 Task: Look for space in Canindé, Brazil from 9th July, 2023 to 16th July, 2023 for 2 adults, 1 child in price range Rs.8000 to Rs.16000. Place can be entire place with 2 bedrooms having 2 beds and 1 bathroom. Property type can be house, flat, guest house. Booking option can be shelf check-in. Required host language is Spanish.
Action: Mouse moved to (431, 97)
Screenshot: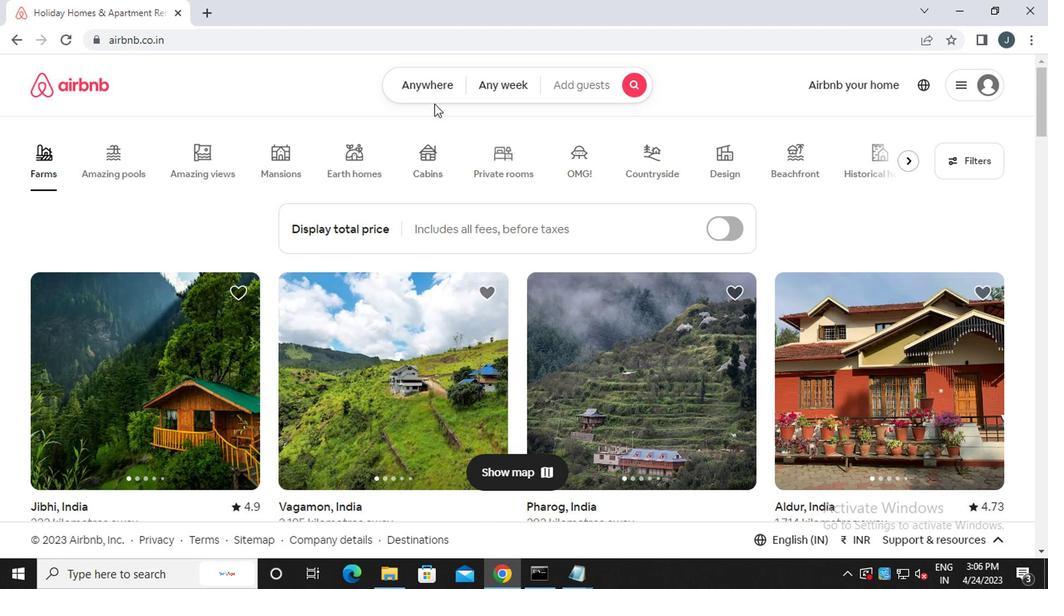 
Action: Mouse pressed left at (431, 97)
Screenshot: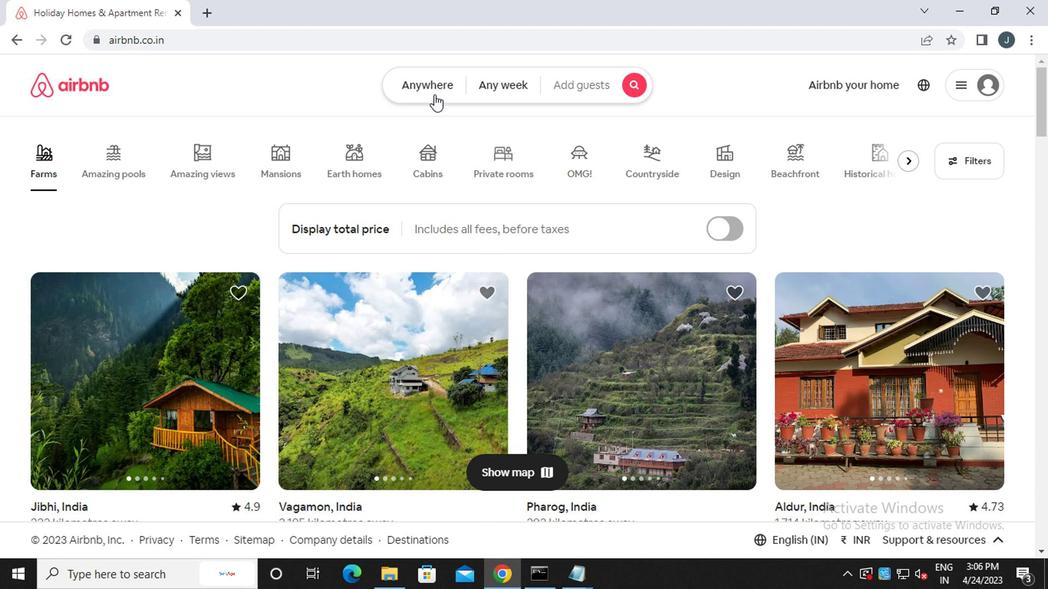 
Action: Mouse moved to (262, 143)
Screenshot: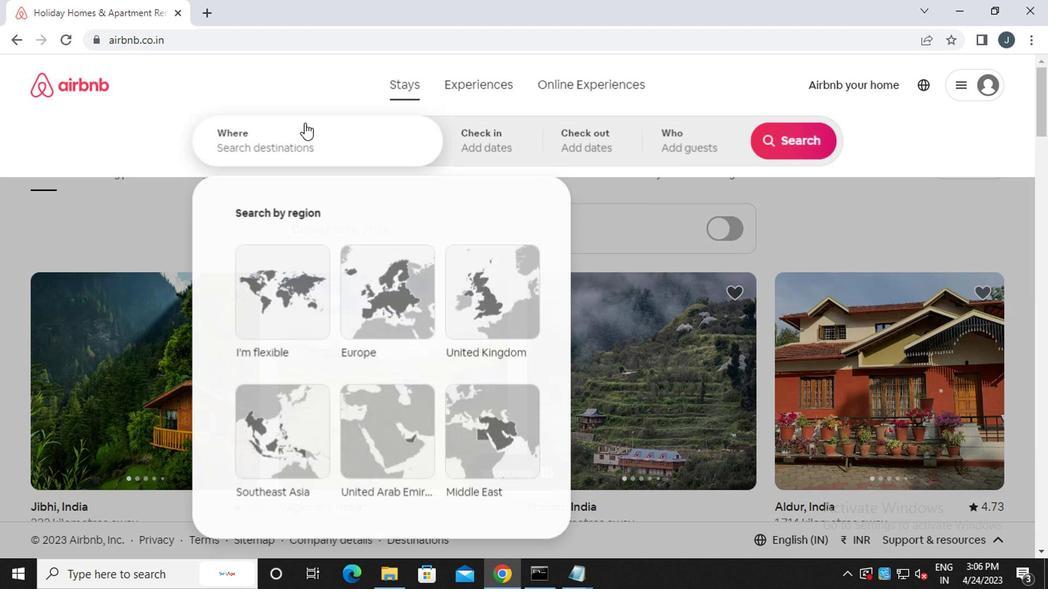 
Action: Mouse pressed left at (262, 143)
Screenshot: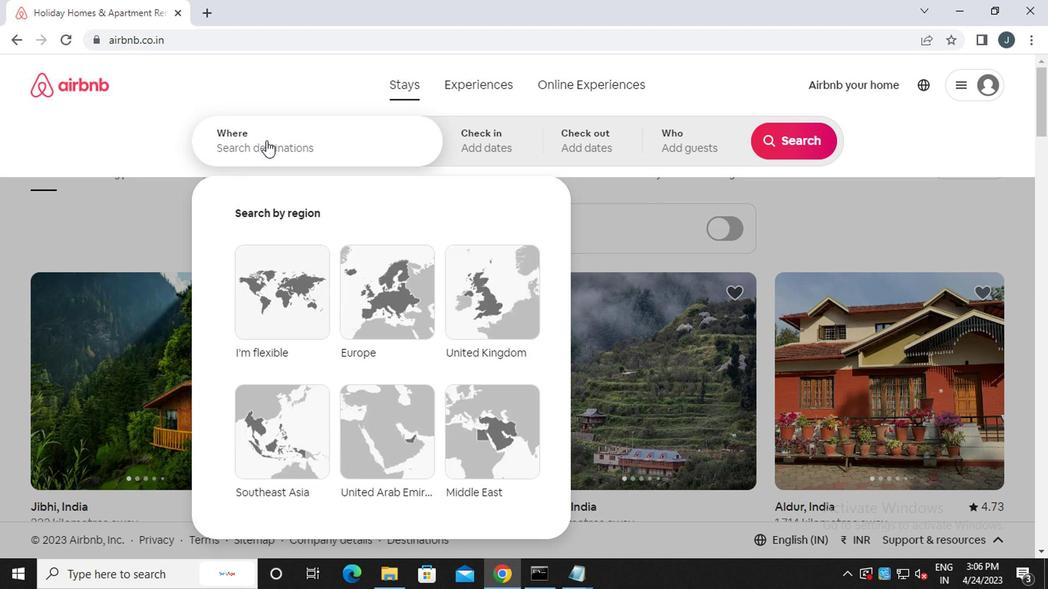 
Action: Key pressed <Key.caps_lock>c<Key.caps_lock>aninde,<Key.space><Key.caps_lock>b<Key.caps_lock>razil
Screenshot: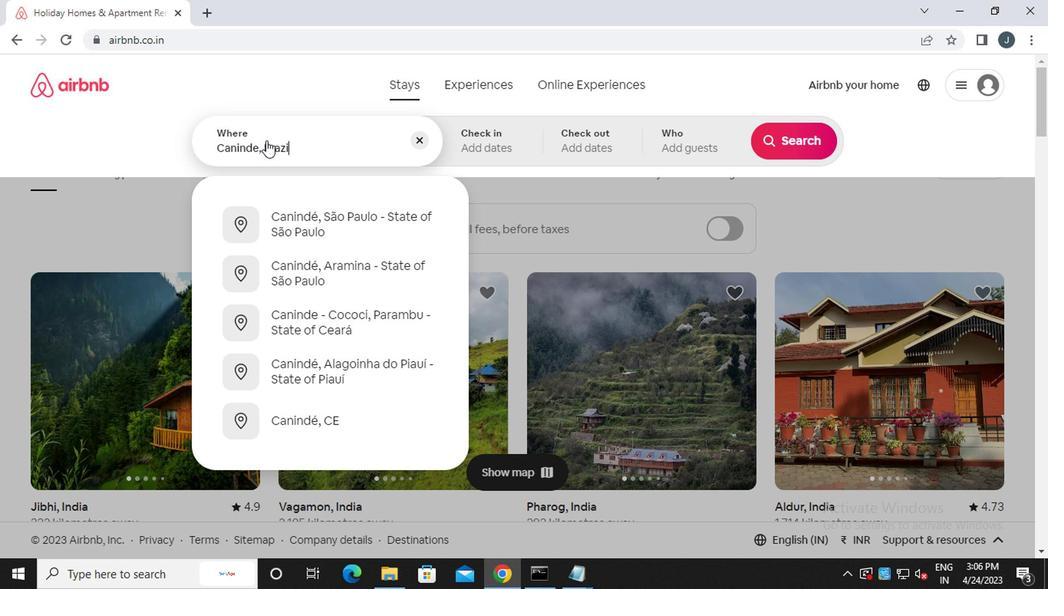 
Action: Mouse moved to (492, 148)
Screenshot: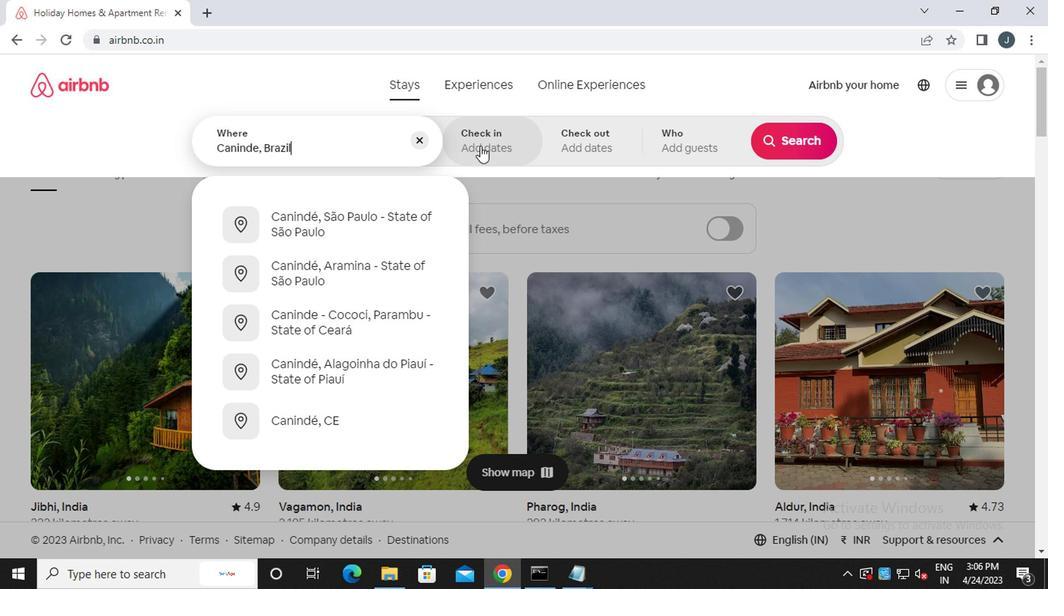 
Action: Mouse pressed left at (492, 148)
Screenshot: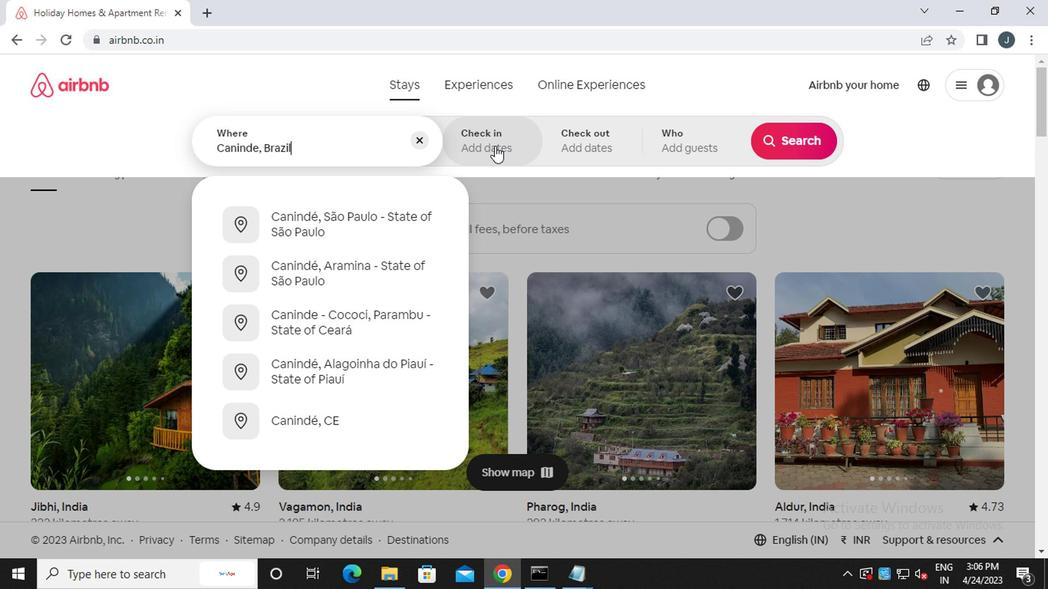 
Action: Mouse moved to (792, 264)
Screenshot: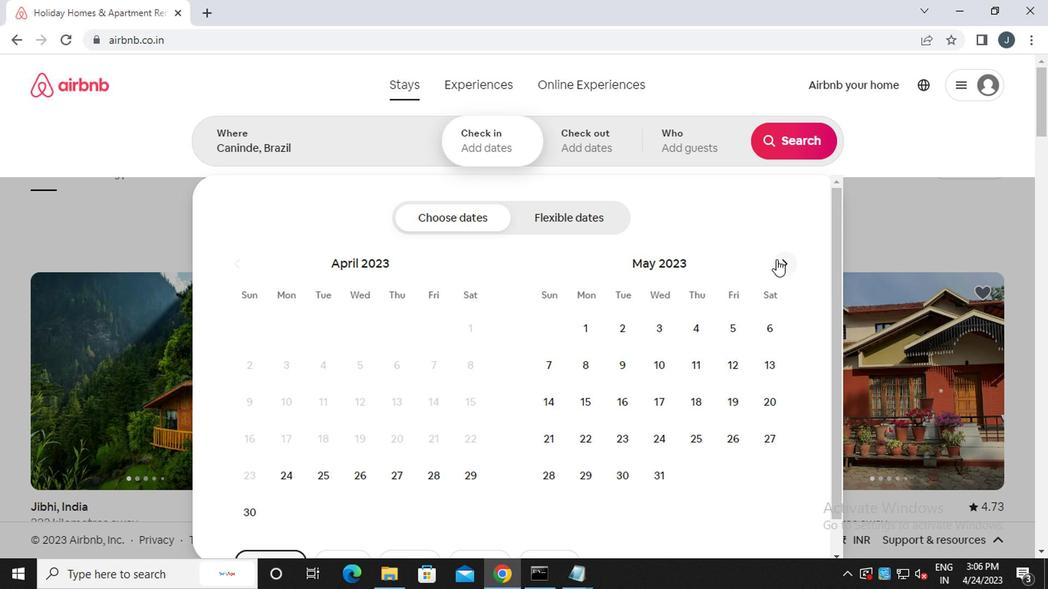 
Action: Mouse pressed left at (792, 264)
Screenshot: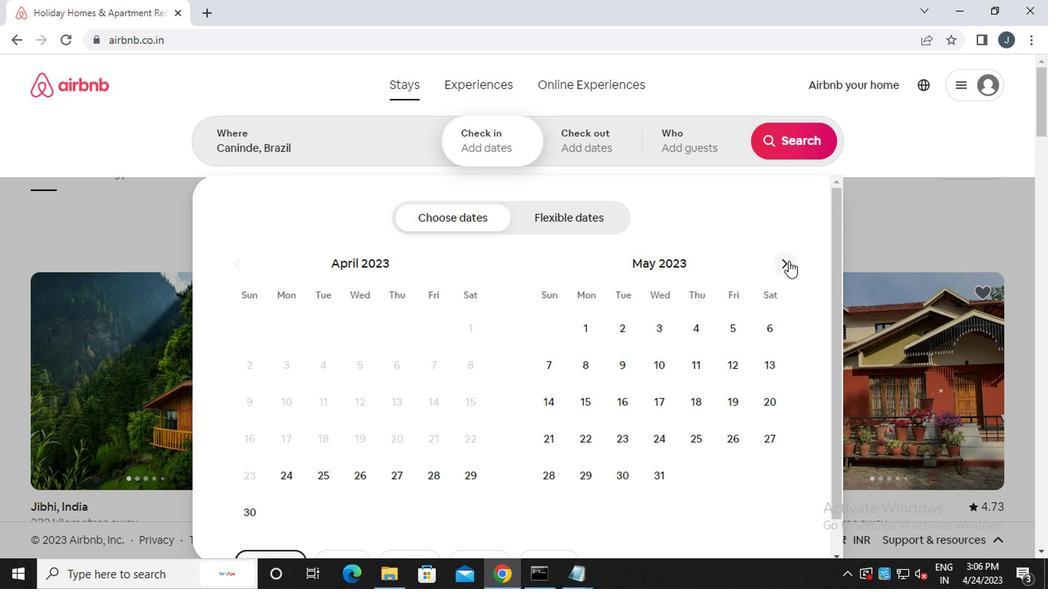 
Action: Mouse moved to (783, 264)
Screenshot: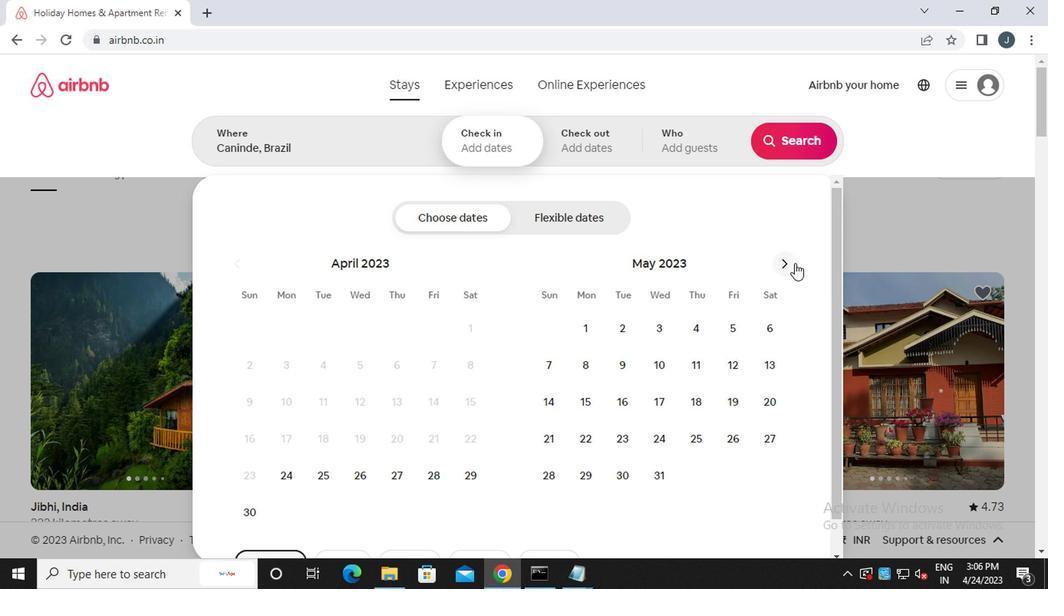 
Action: Mouse pressed left at (783, 264)
Screenshot: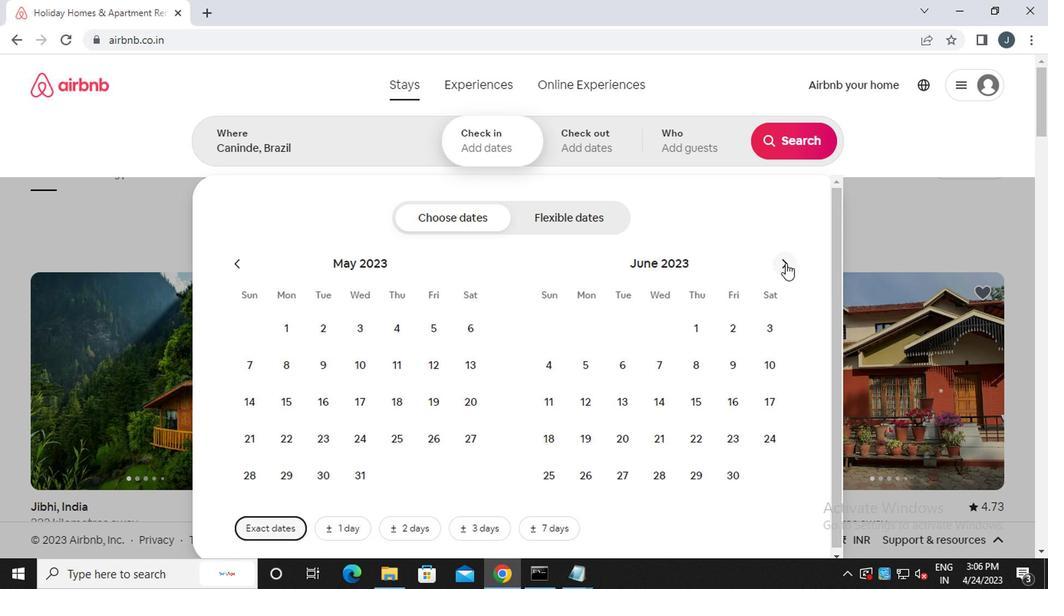 
Action: Mouse moved to (546, 401)
Screenshot: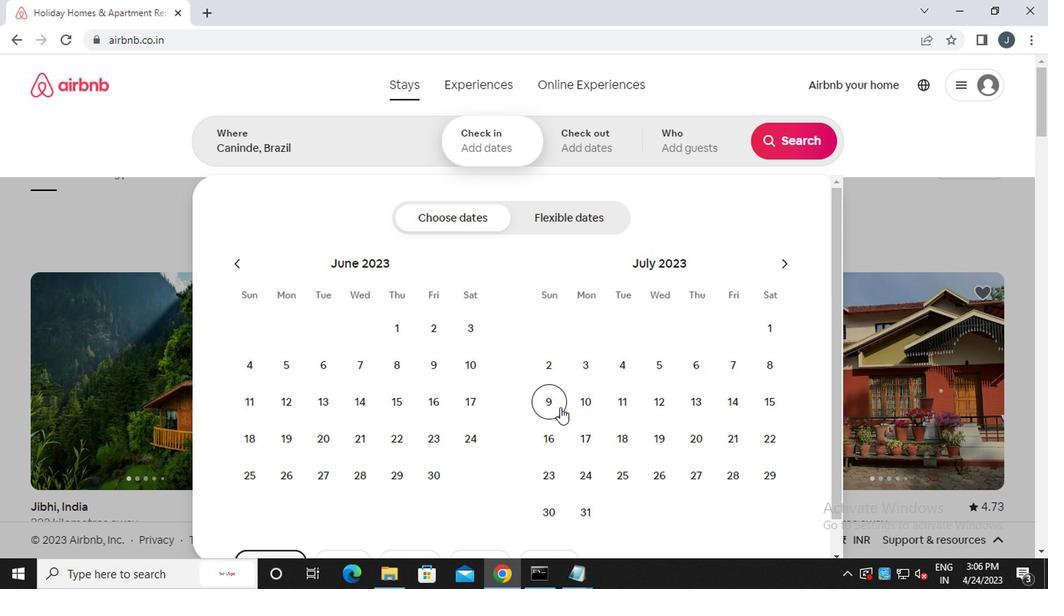 
Action: Mouse pressed left at (546, 401)
Screenshot: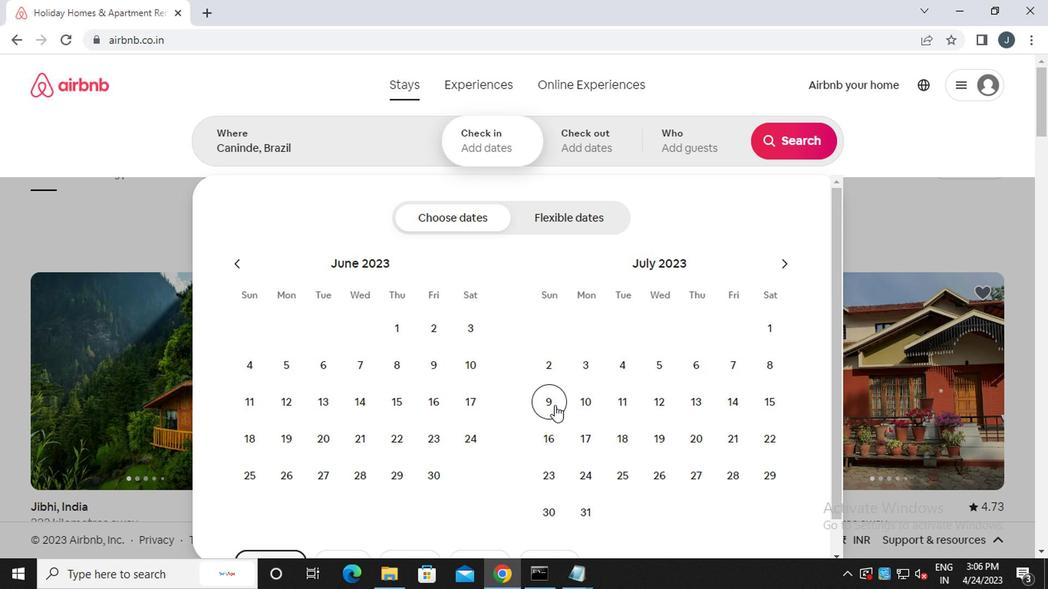
Action: Mouse moved to (545, 430)
Screenshot: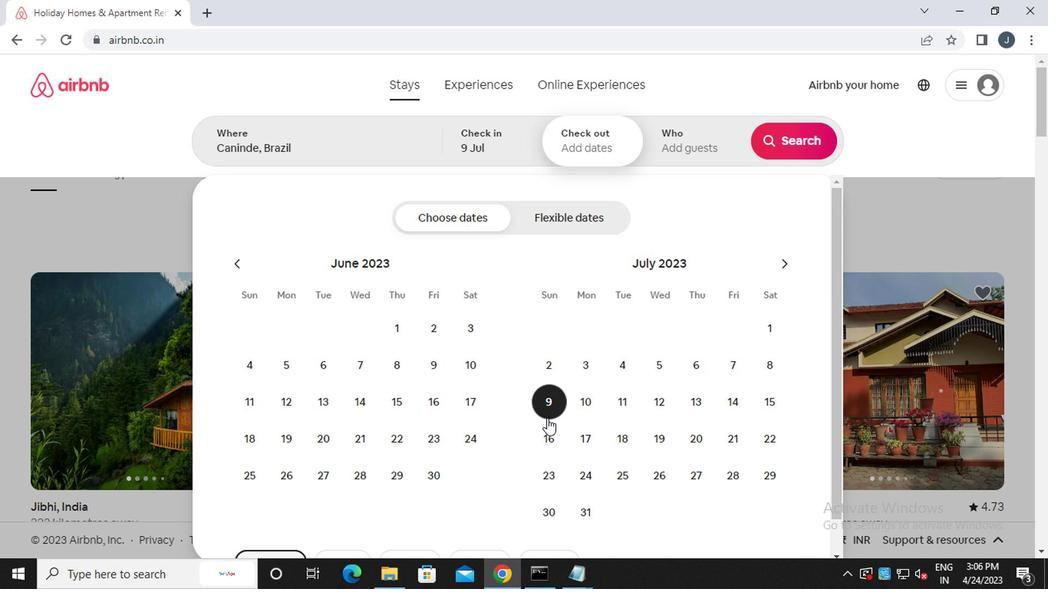
Action: Mouse pressed left at (545, 430)
Screenshot: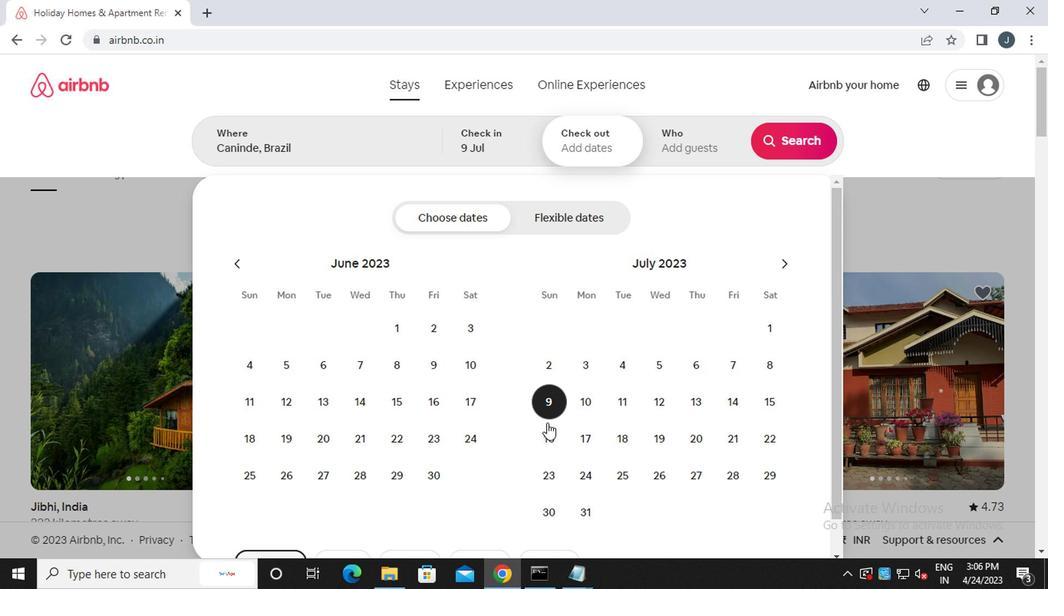 
Action: Mouse moved to (679, 150)
Screenshot: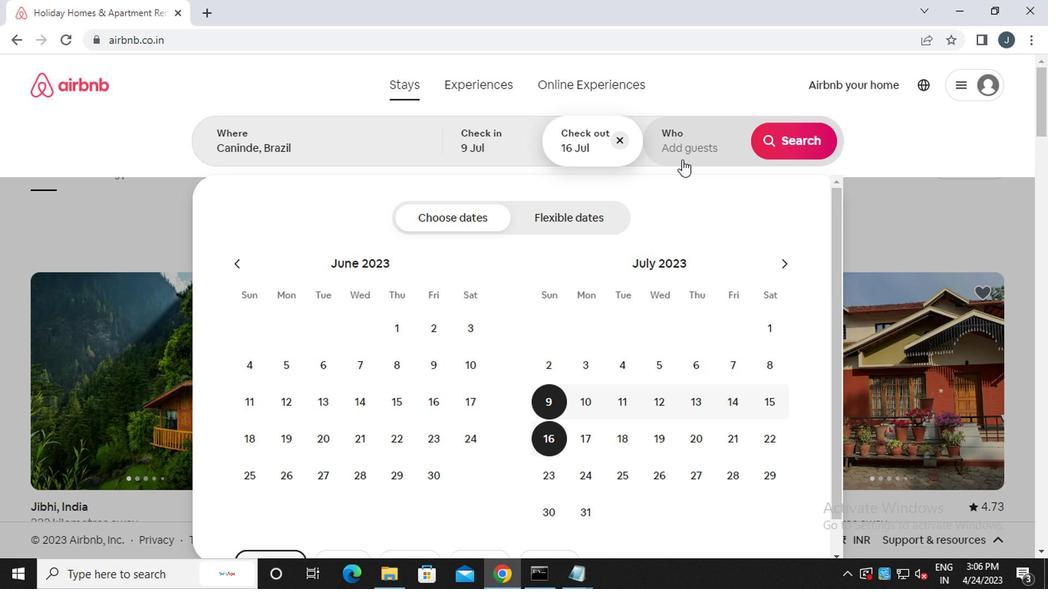 
Action: Mouse pressed left at (679, 150)
Screenshot: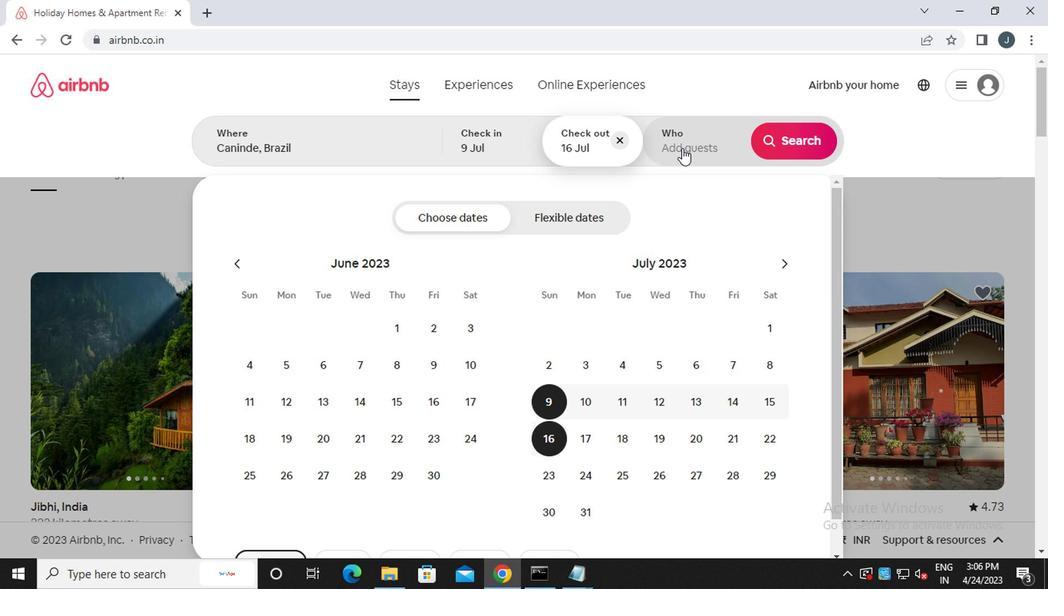
Action: Mouse moved to (798, 227)
Screenshot: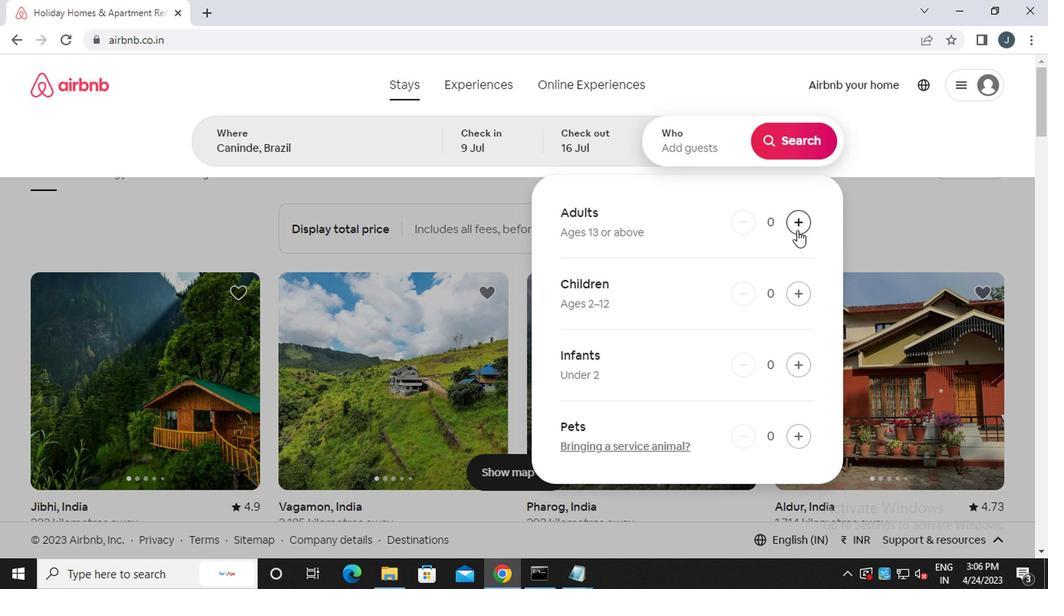
Action: Mouse pressed left at (798, 227)
Screenshot: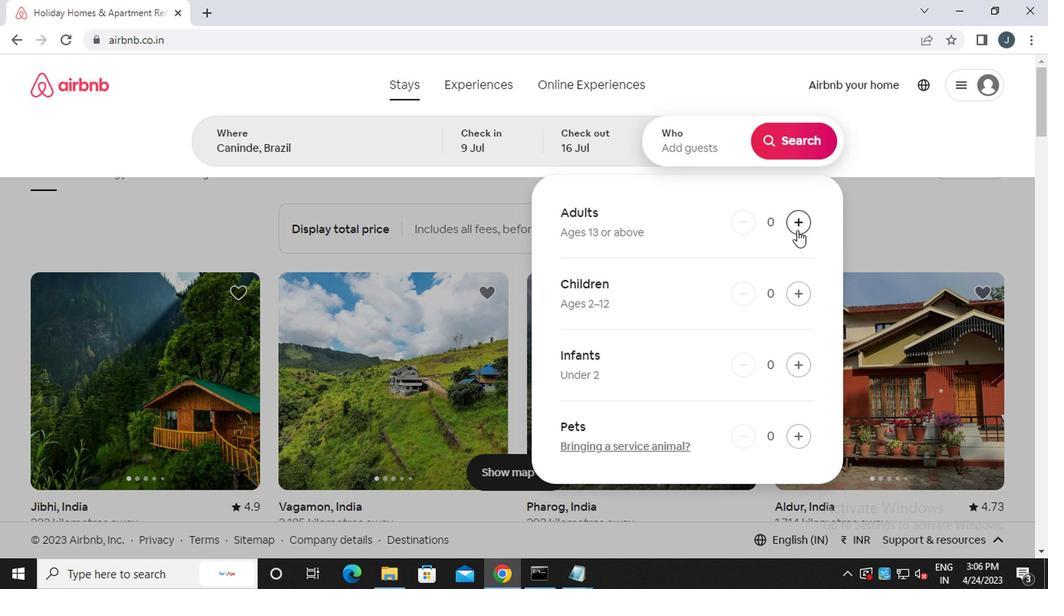
Action: Mouse pressed left at (798, 227)
Screenshot: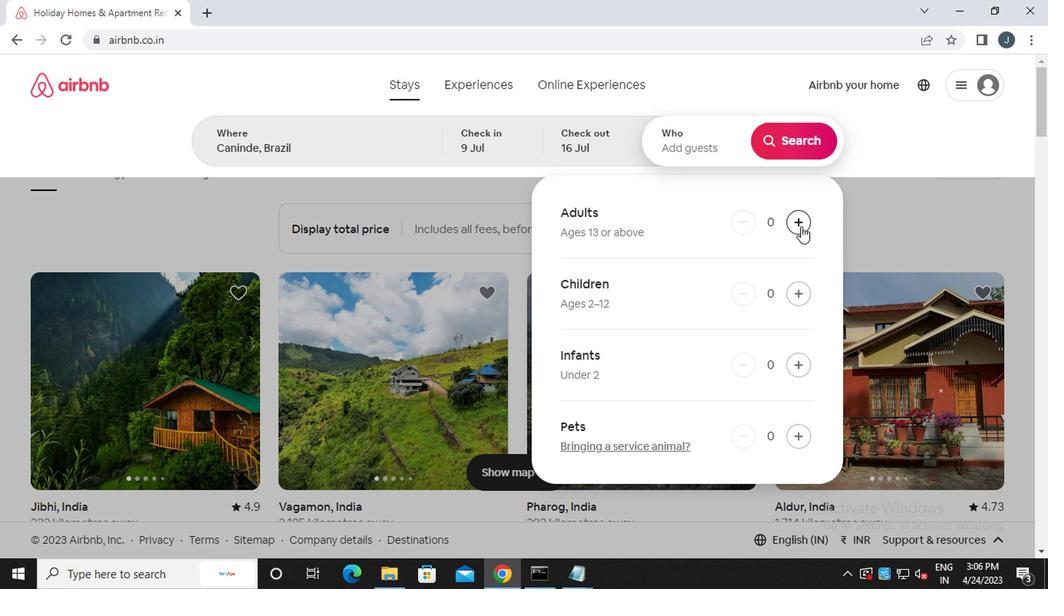 
Action: Mouse moved to (797, 293)
Screenshot: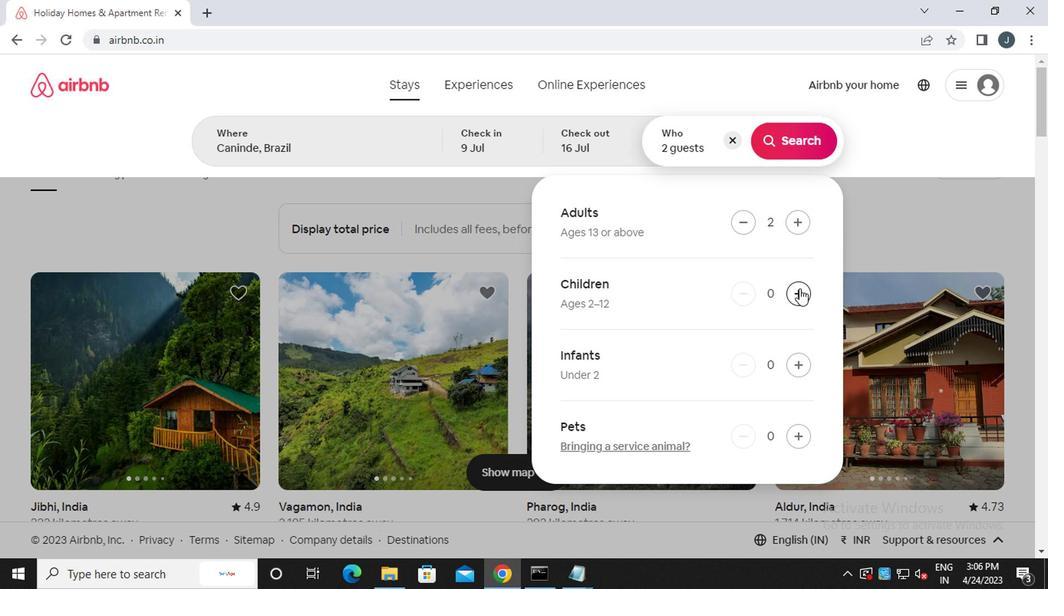 
Action: Mouse pressed left at (797, 293)
Screenshot: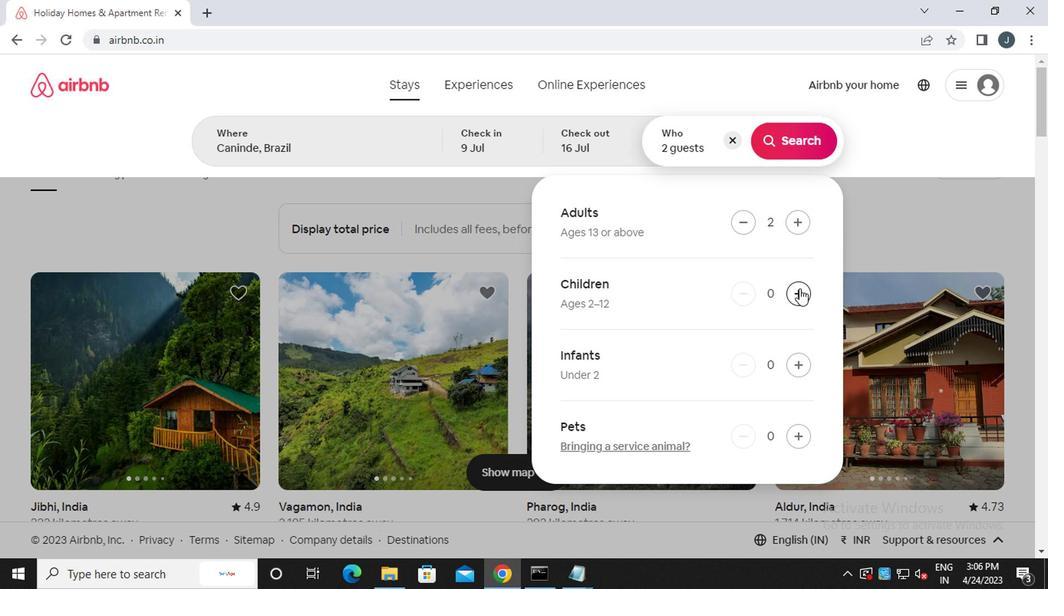 
Action: Mouse moved to (809, 137)
Screenshot: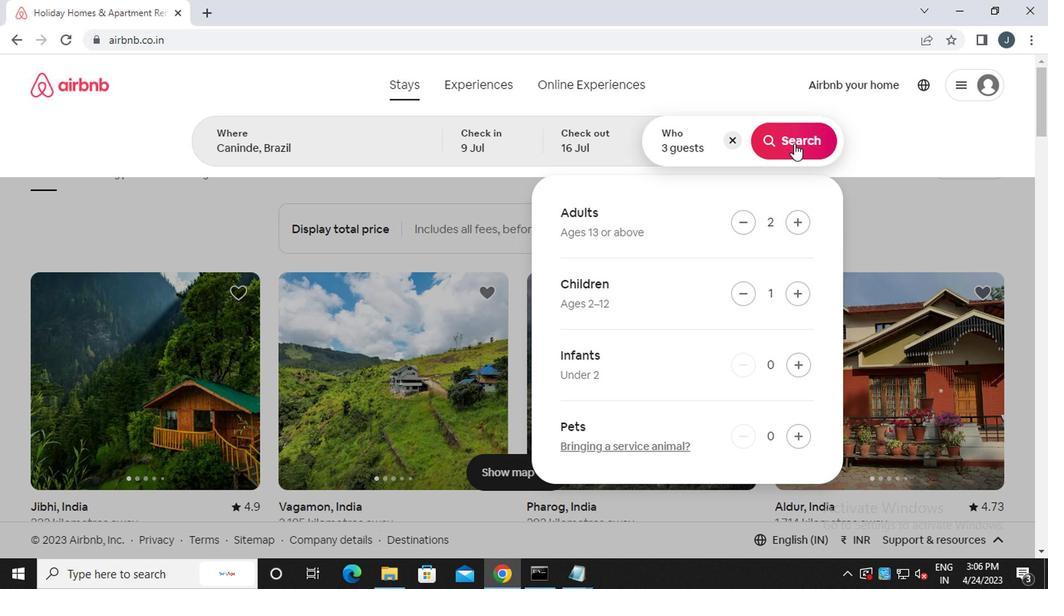 
Action: Mouse pressed left at (809, 137)
Screenshot: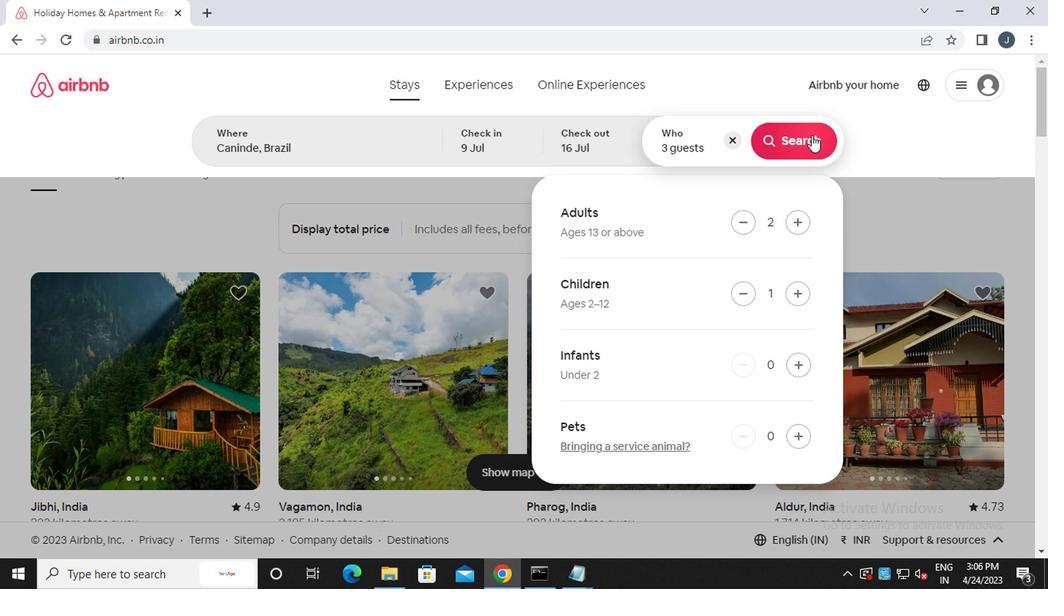 
Action: Mouse moved to (988, 155)
Screenshot: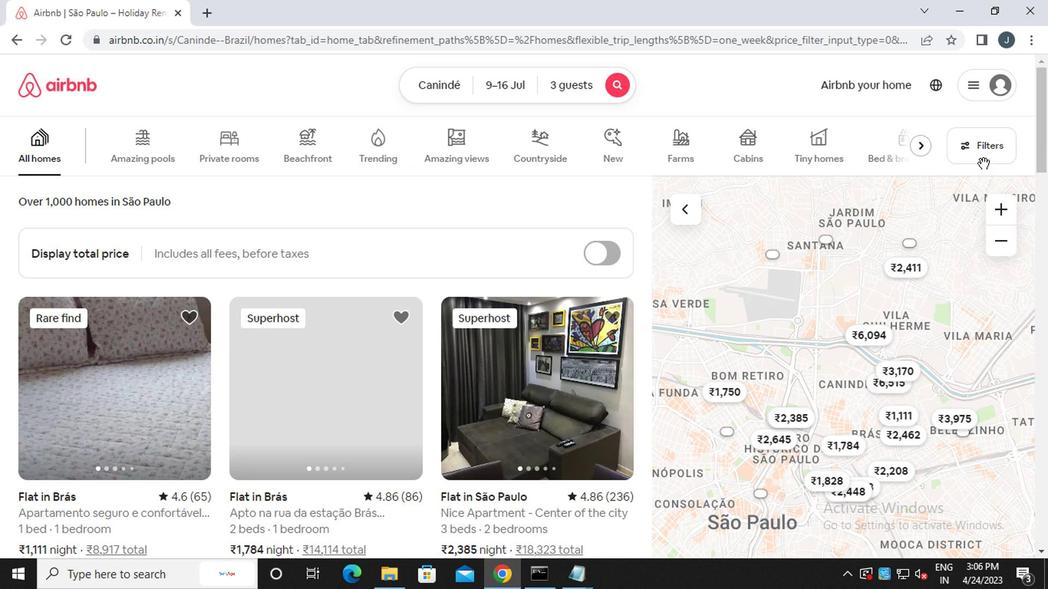 
Action: Mouse pressed left at (988, 155)
Screenshot: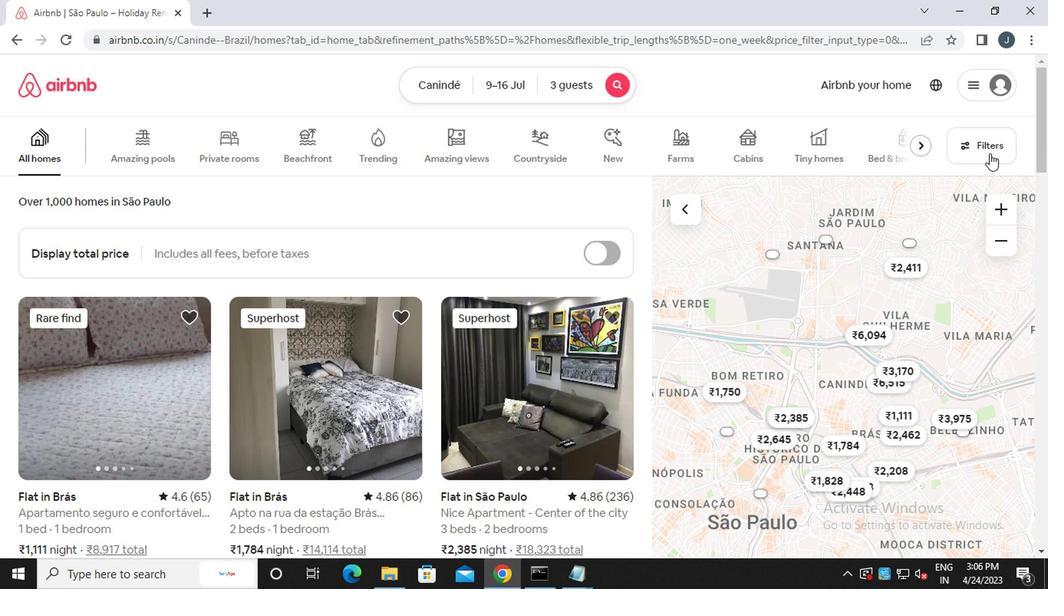 
Action: Mouse moved to (317, 335)
Screenshot: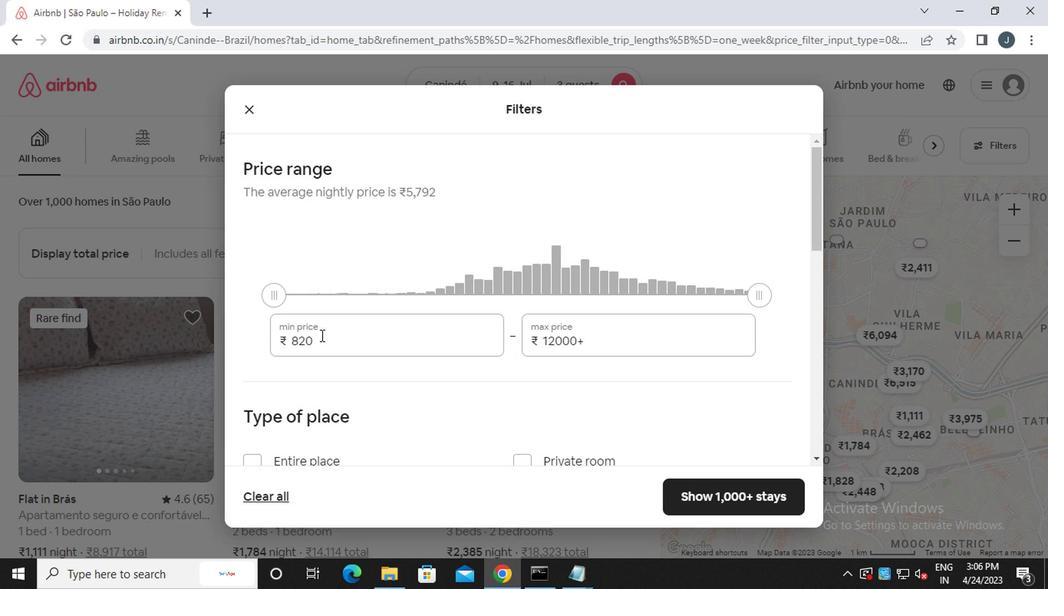 
Action: Mouse pressed left at (317, 335)
Screenshot: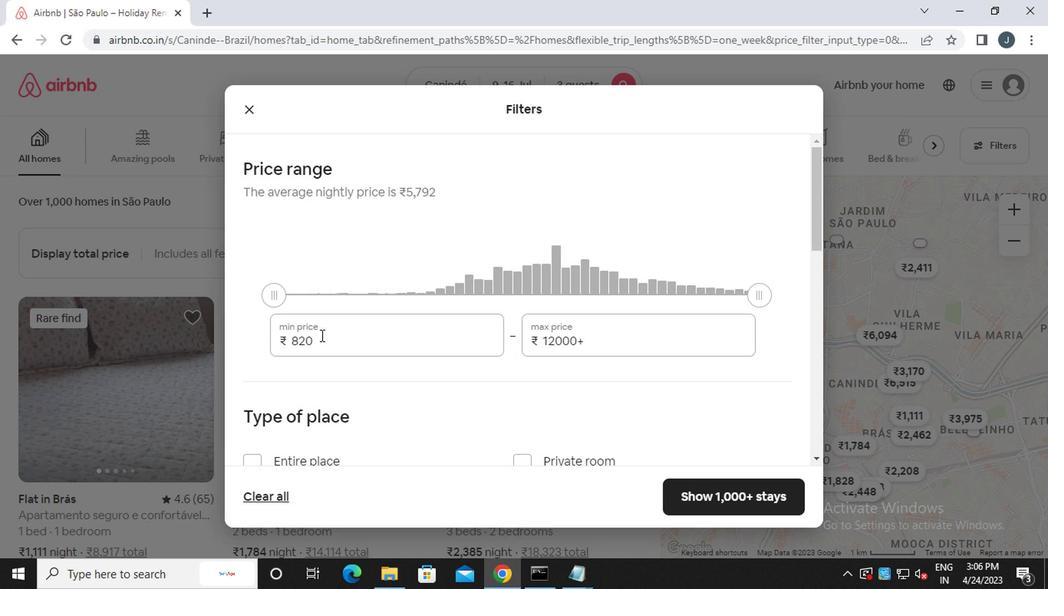 
Action: Mouse moved to (324, 334)
Screenshot: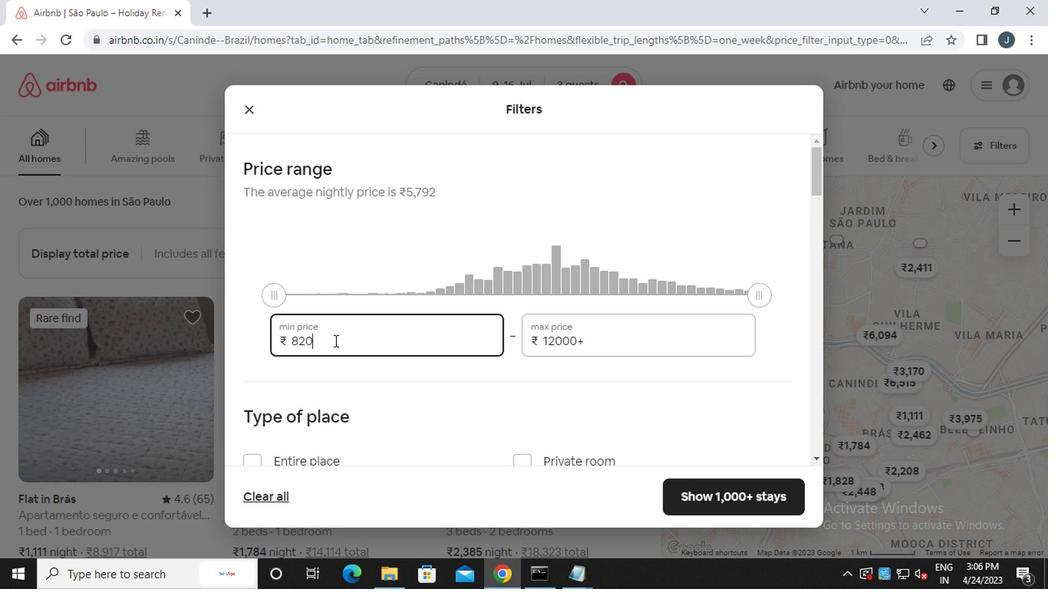 
Action: Key pressed <Key.backspace><Key.backspace><<96>><<96>><<96>>
Screenshot: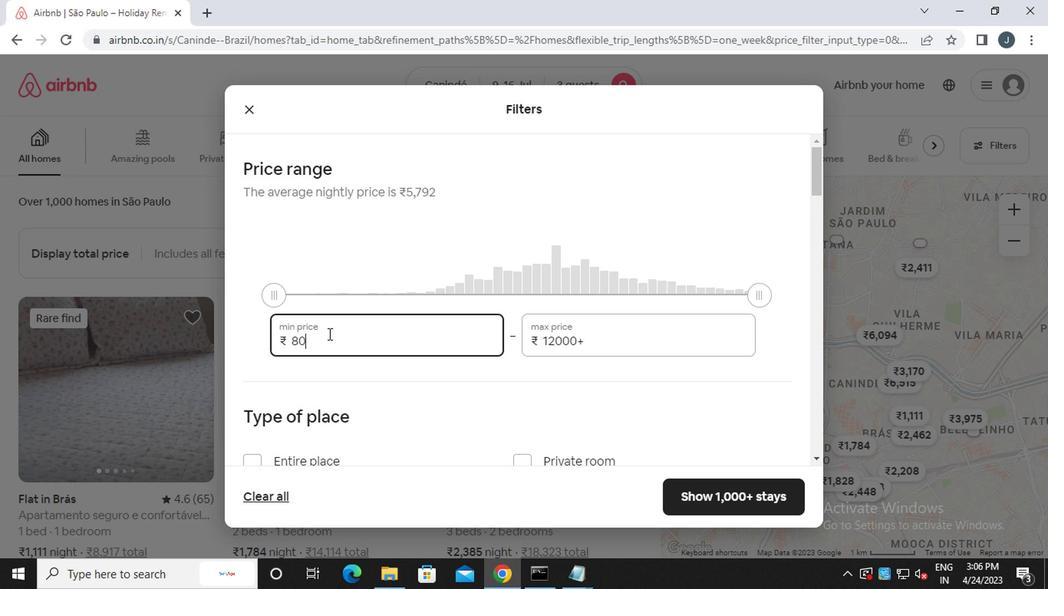
Action: Mouse moved to (609, 343)
Screenshot: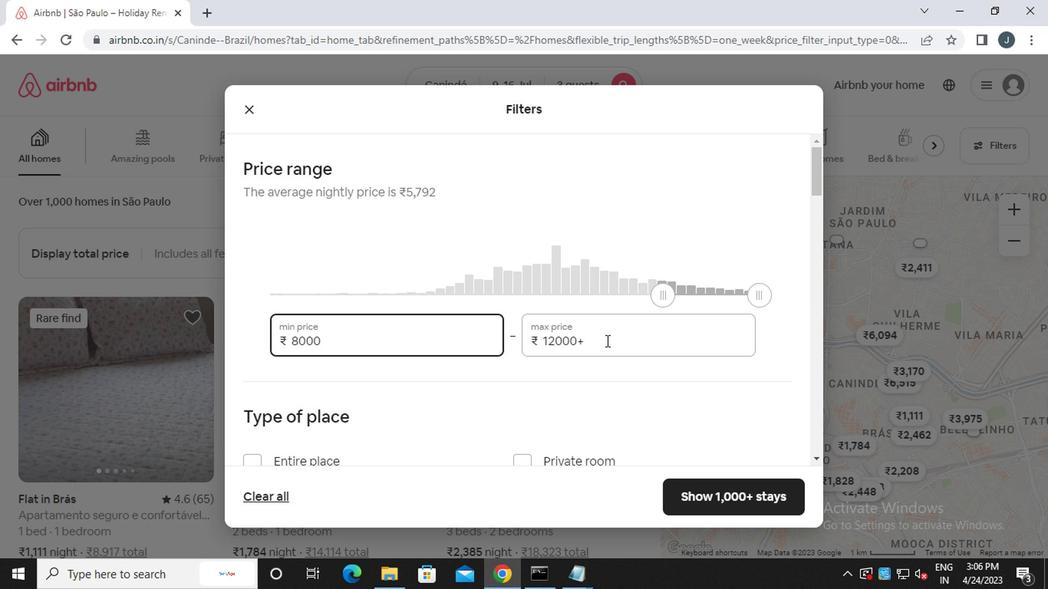 
Action: Mouse pressed left at (609, 343)
Screenshot: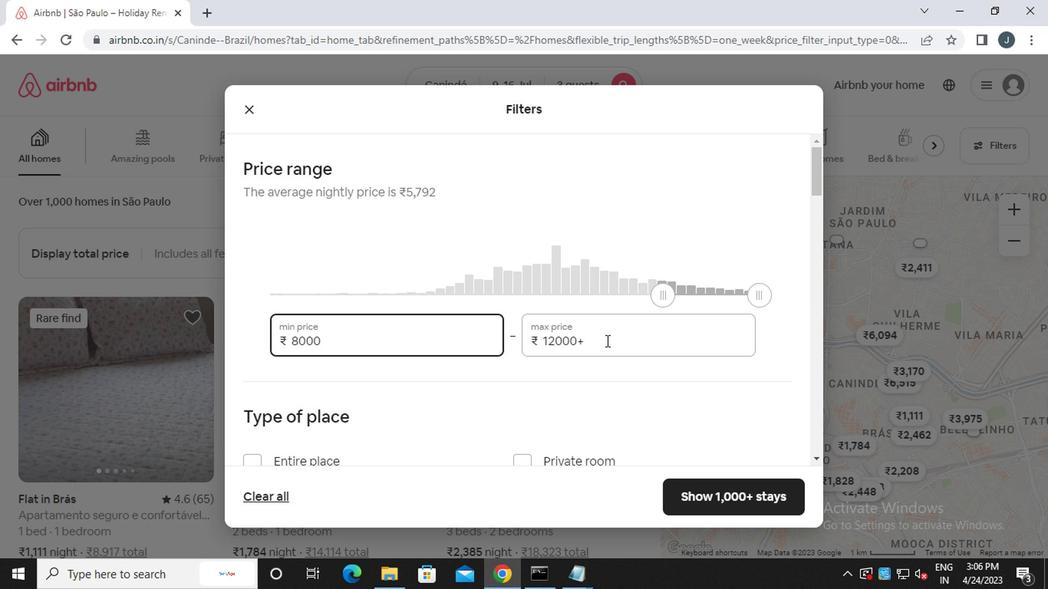
Action: Mouse moved to (610, 343)
Screenshot: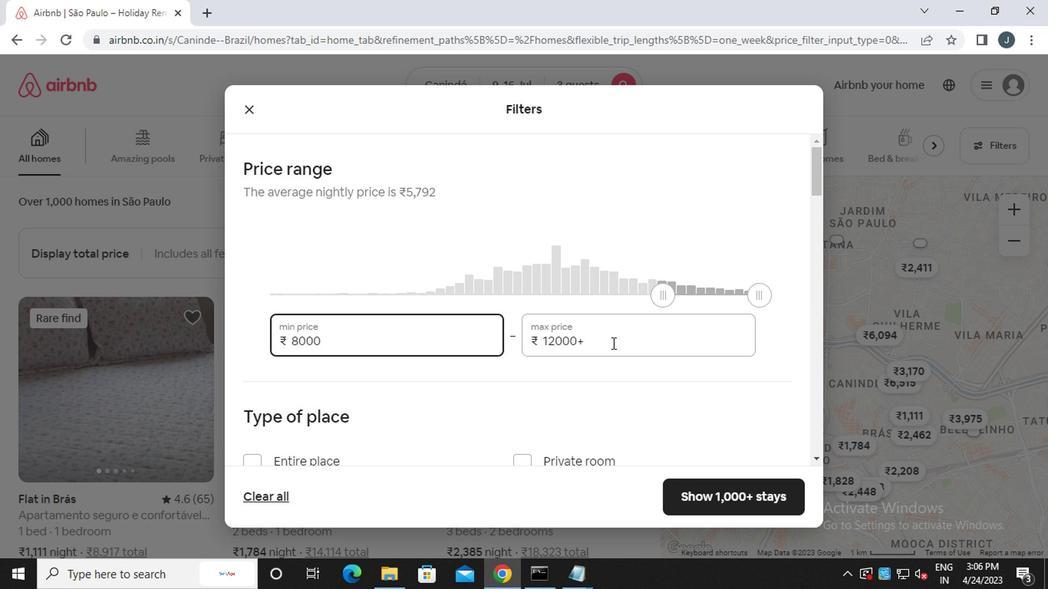 
Action: Key pressed <Key.backspace><Key.backspace><Key.backspace><Key.backspace><Key.backspace><Key.backspace><<97>><<102>><<96>><<96>><<96>>
Screenshot: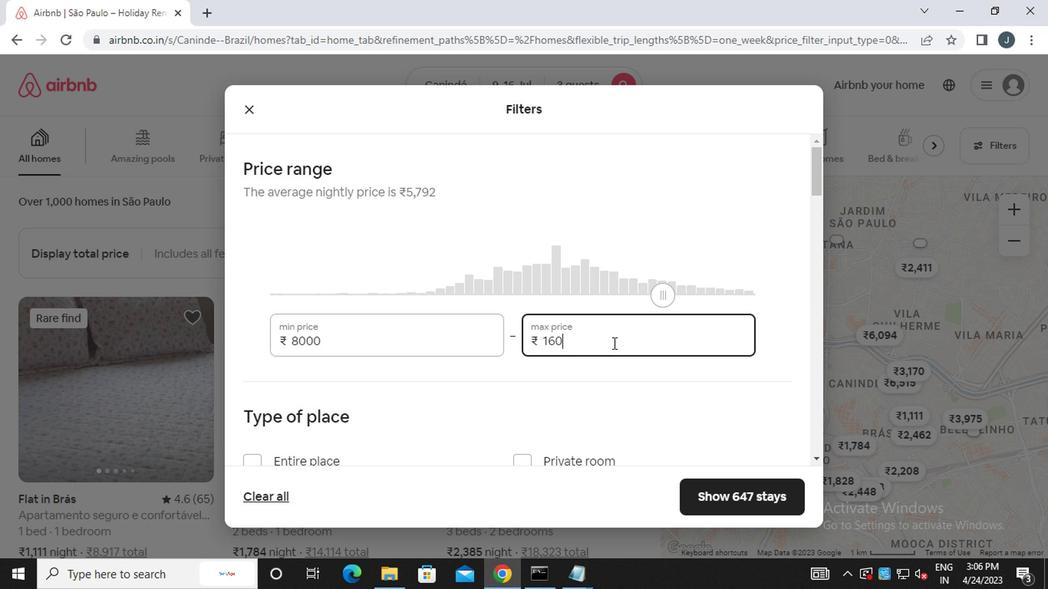 
Action: Mouse moved to (607, 369)
Screenshot: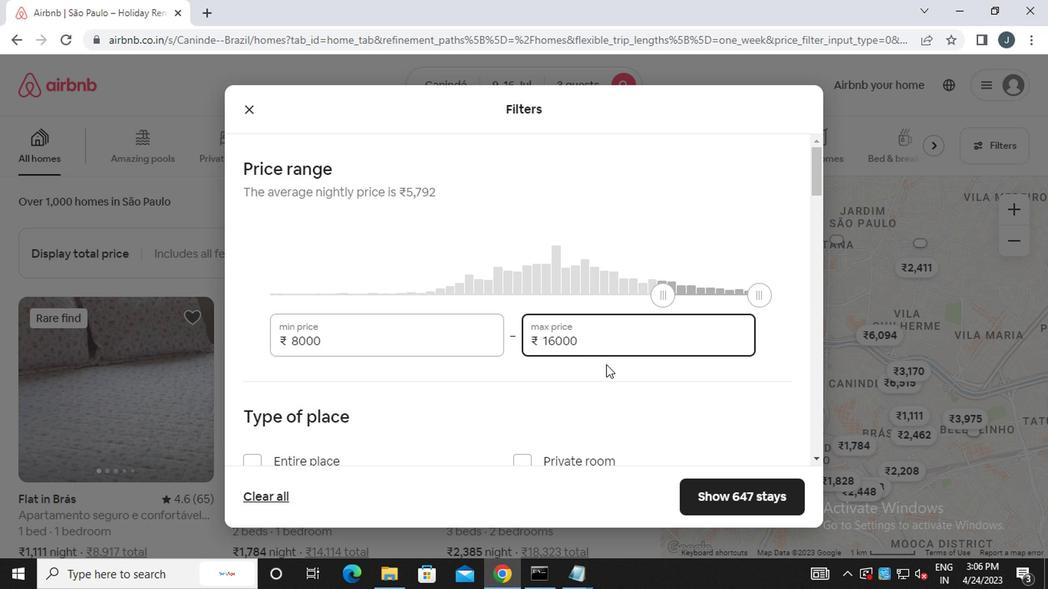 
Action: Mouse scrolled (607, 368) with delta (0, 0)
Screenshot: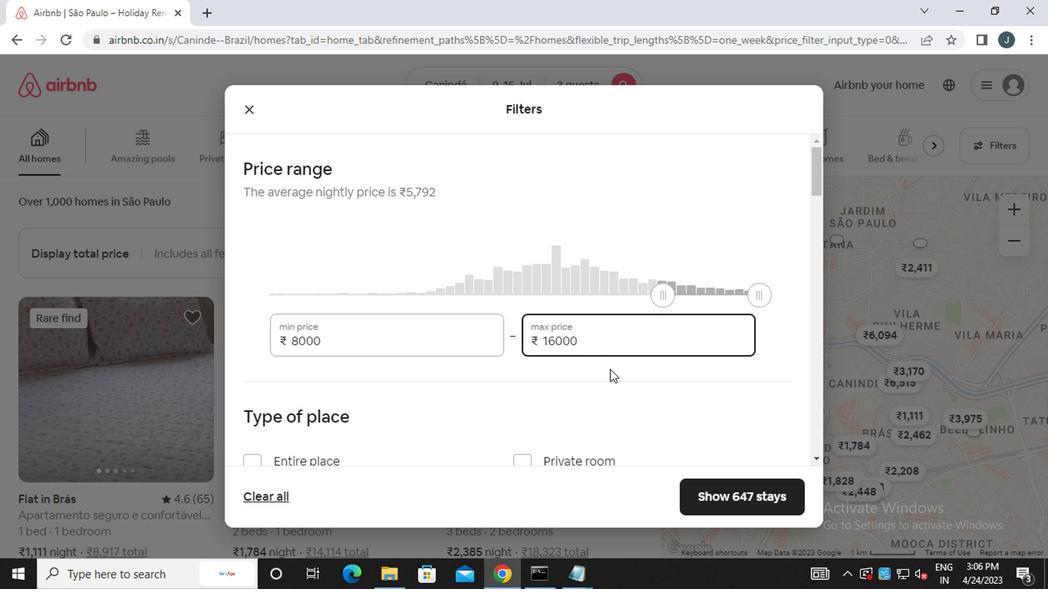 
Action: Mouse scrolled (607, 368) with delta (0, 0)
Screenshot: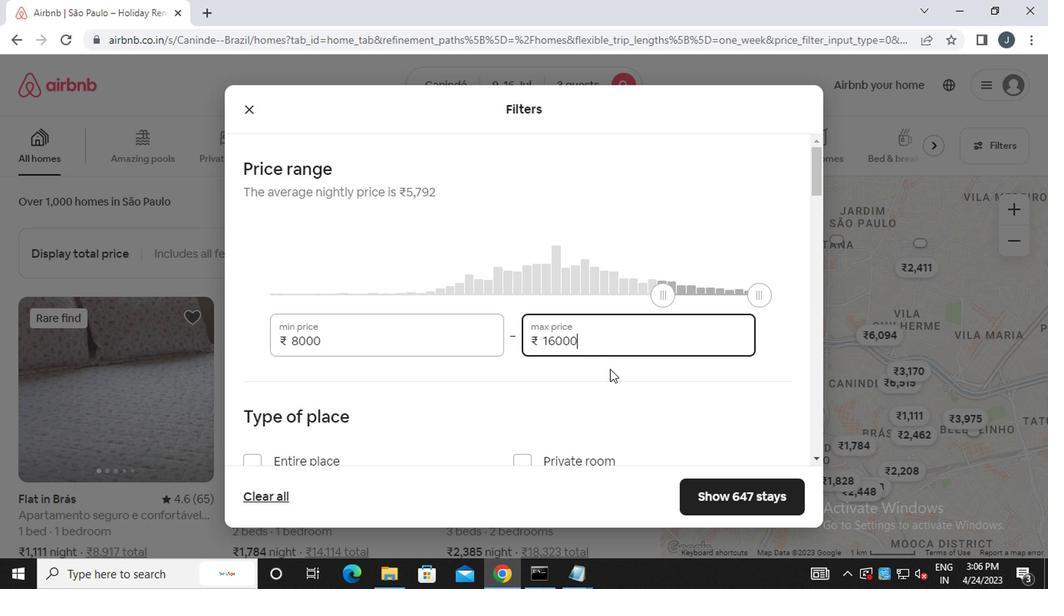 
Action: Mouse moved to (249, 310)
Screenshot: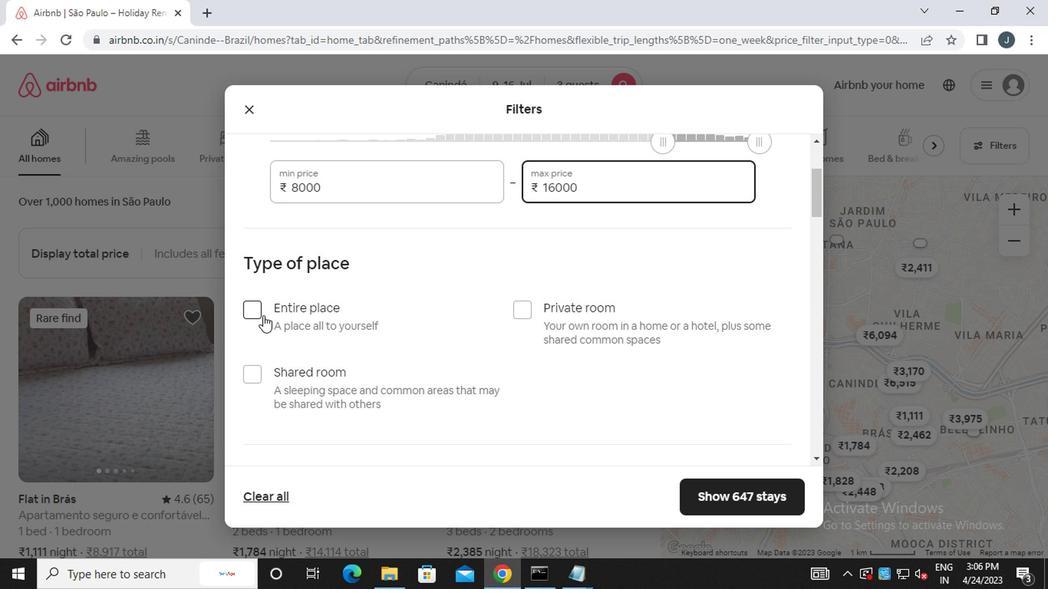 
Action: Mouse pressed left at (249, 310)
Screenshot: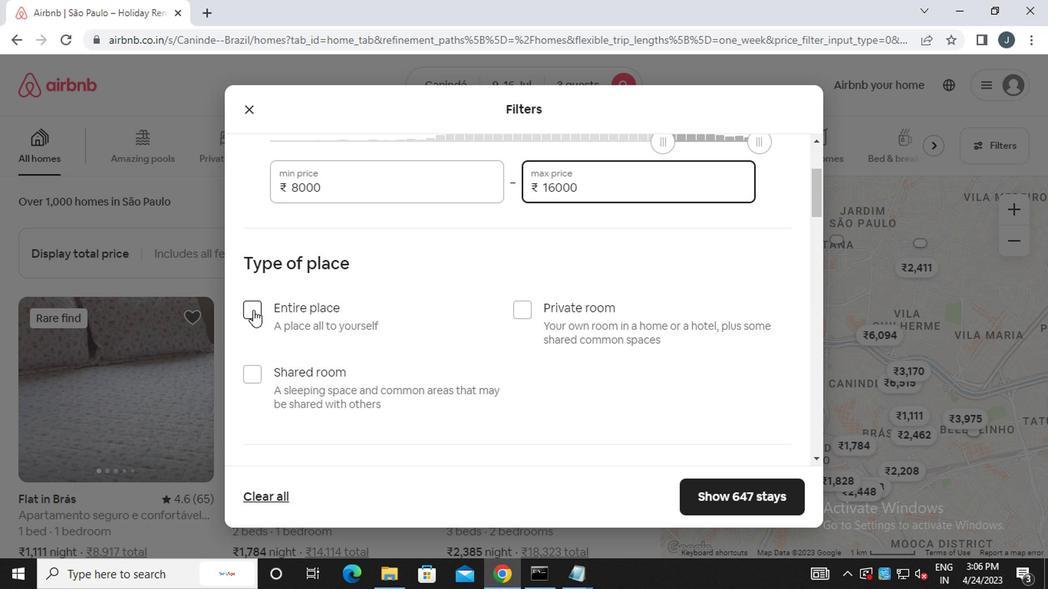 
Action: Mouse moved to (560, 378)
Screenshot: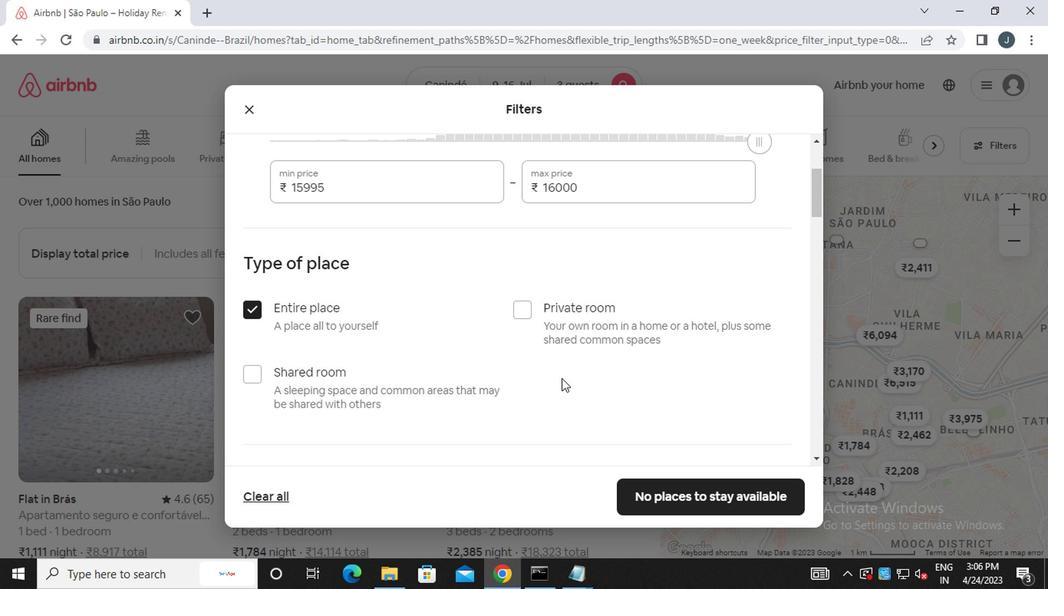 
Action: Mouse scrolled (560, 377) with delta (0, -1)
Screenshot: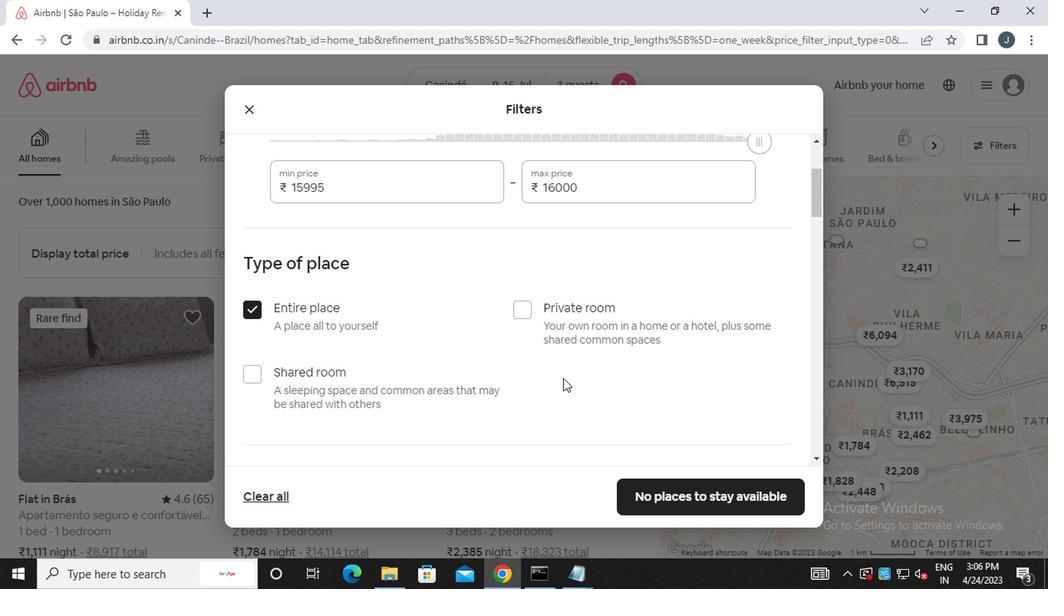 
Action: Mouse scrolled (560, 377) with delta (0, -1)
Screenshot: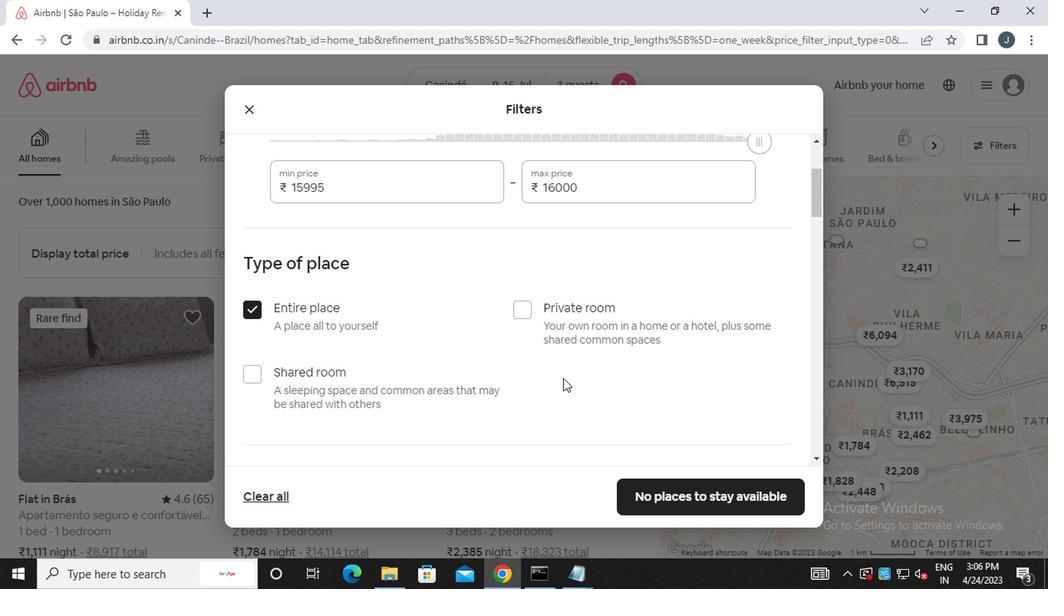 
Action: Mouse moved to (490, 395)
Screenshot: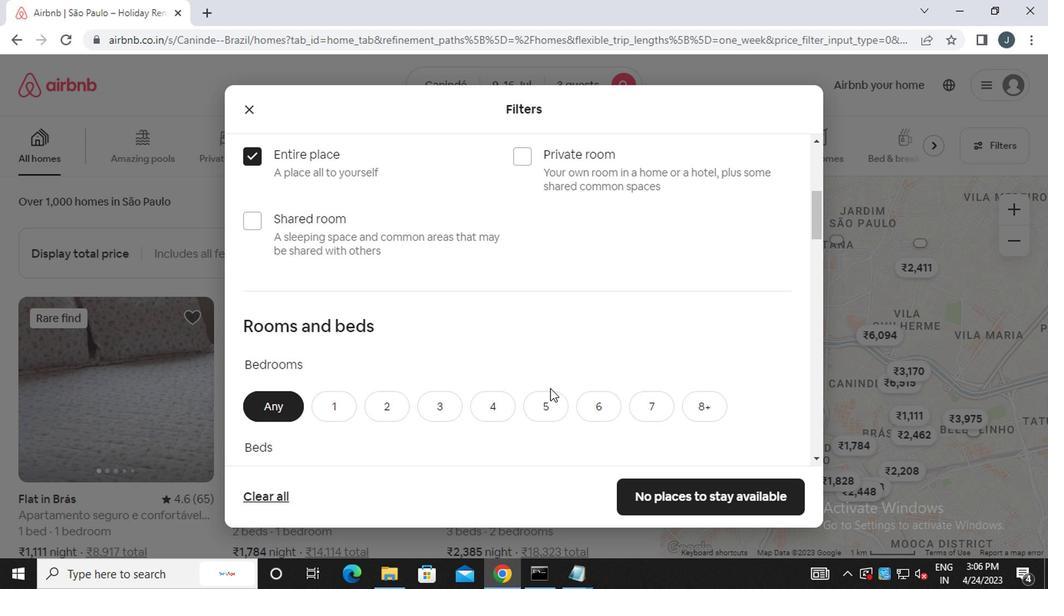 
Action: Mouse scrolled (490, 394) with delta (0, -1)
Screenshot: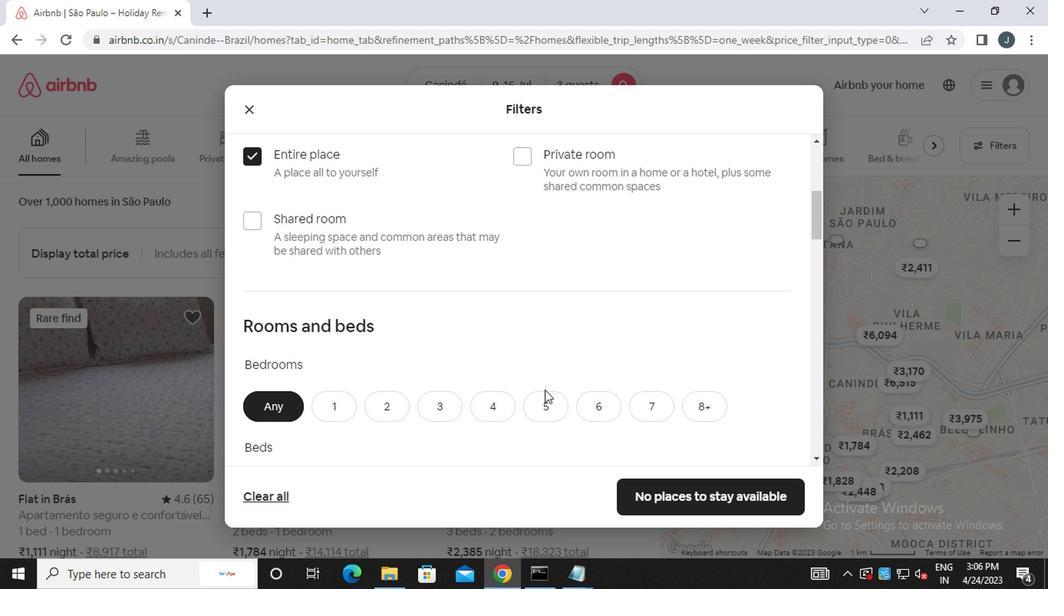 
Action: Mouse moved to (488, 395)
Screenshot: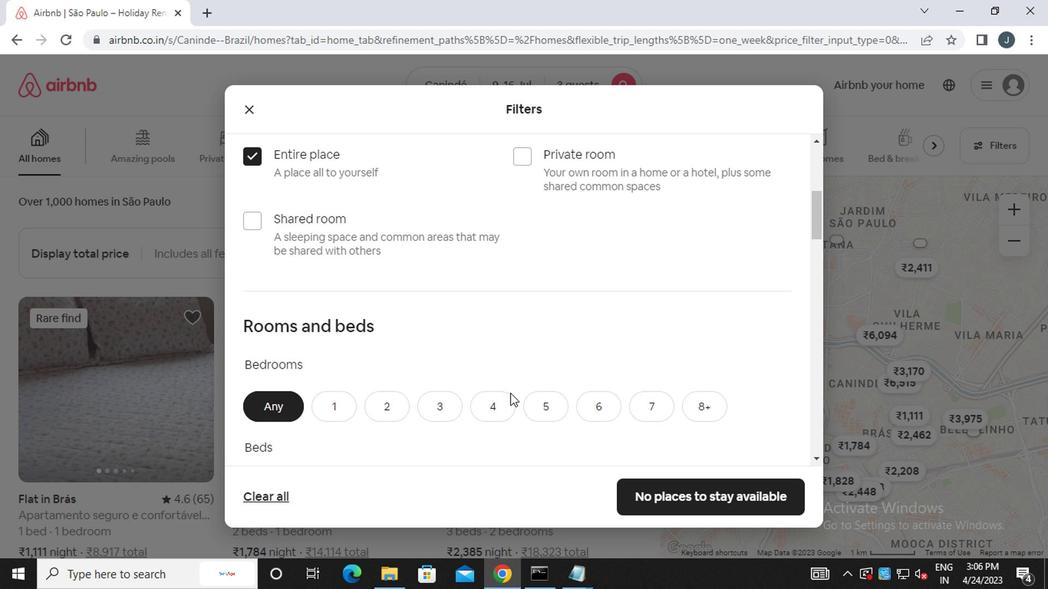 
Action: Mouse scrolled (488, 394) with delta (0, -1)
Screenshot: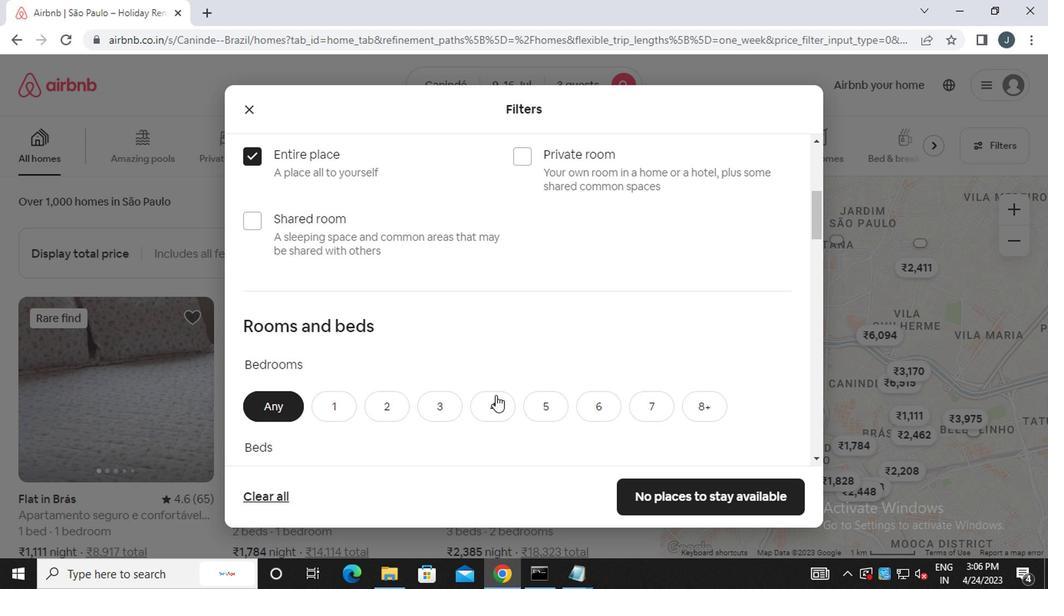 
Action: Mouse moved to (382, 256)
Screenshot: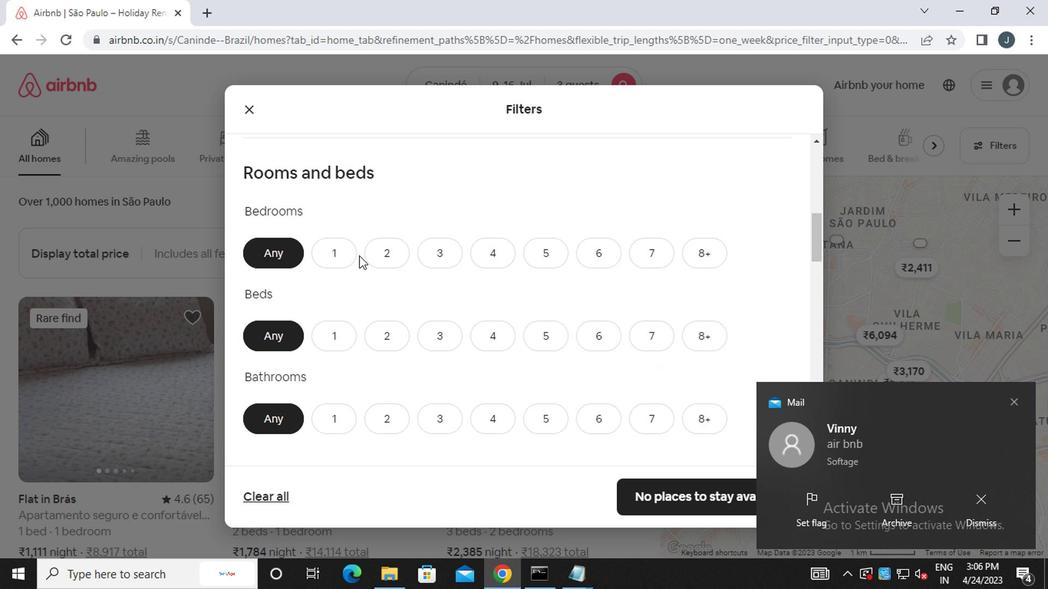 
Action: Mouse pressed left at (382, 256)
Screenshot: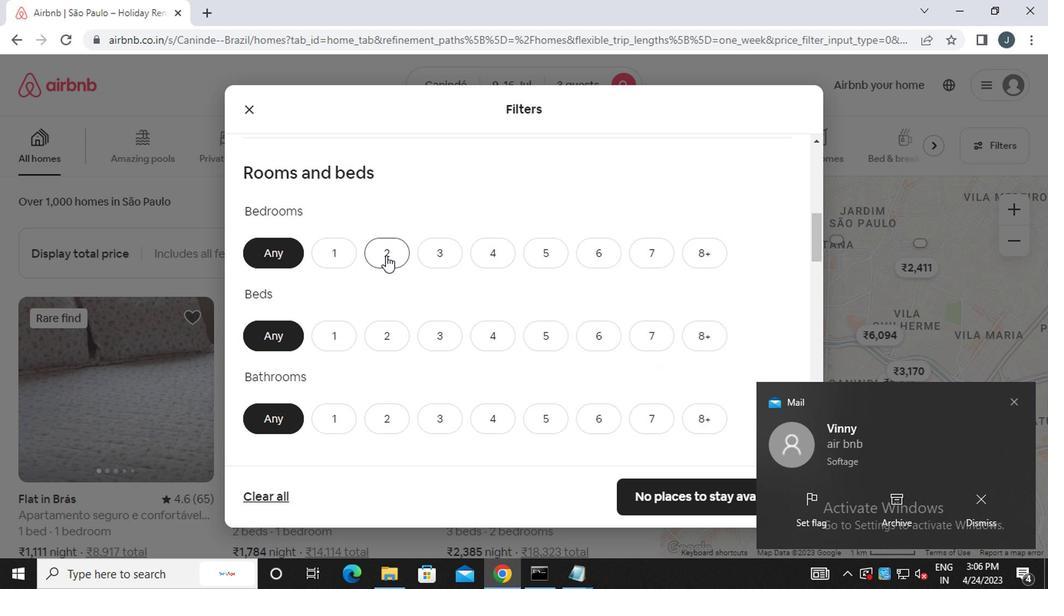 
Action: Mouse moved to (384, 338)
Screenshot: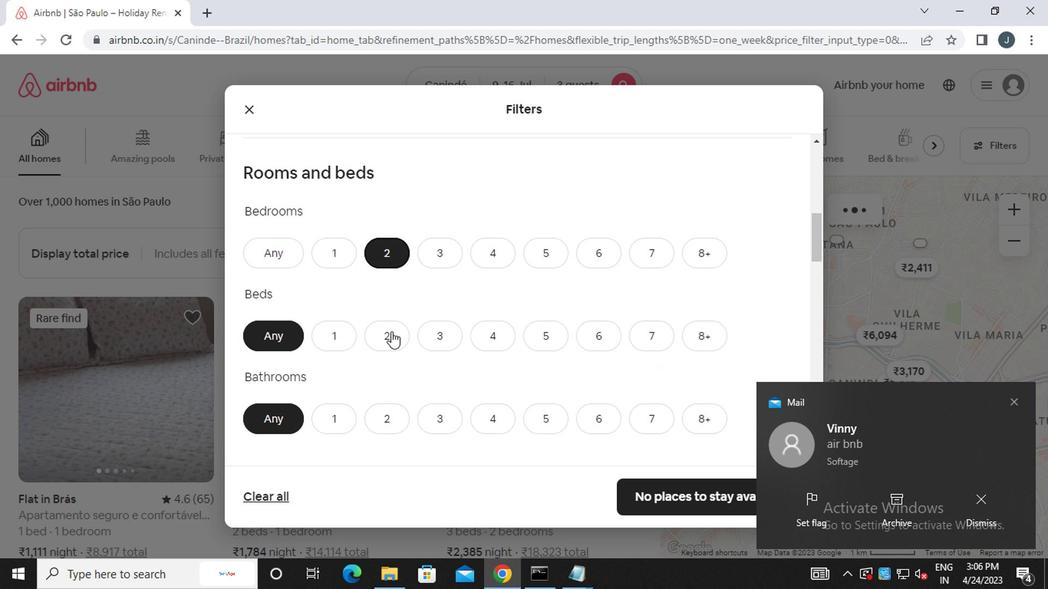 
Action: Mouse pressed left at (384, 338)
Screenshot: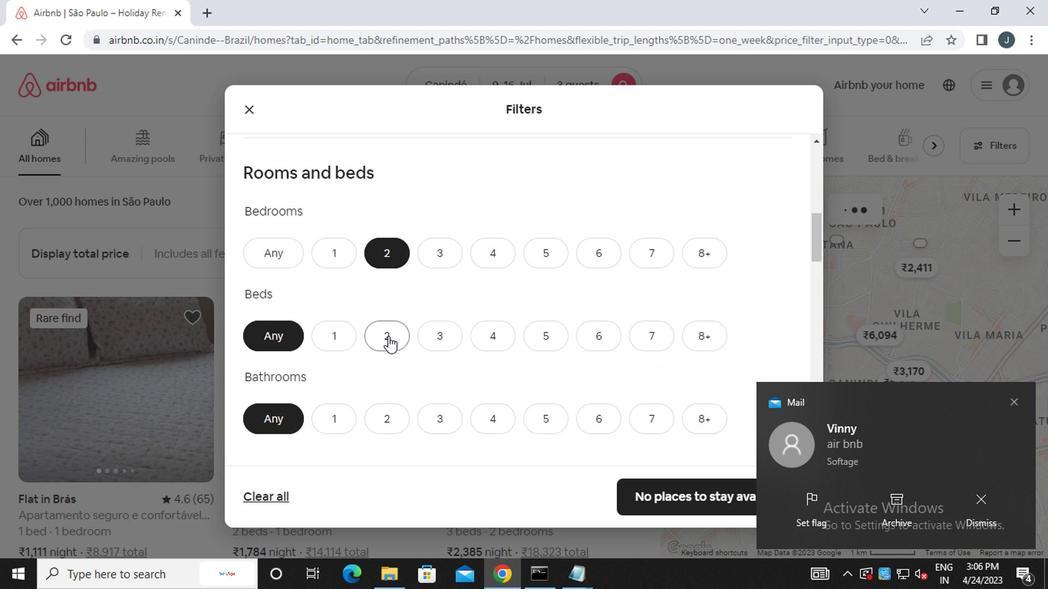 
Action: Mouse moved to (323, 419)
Screenshot: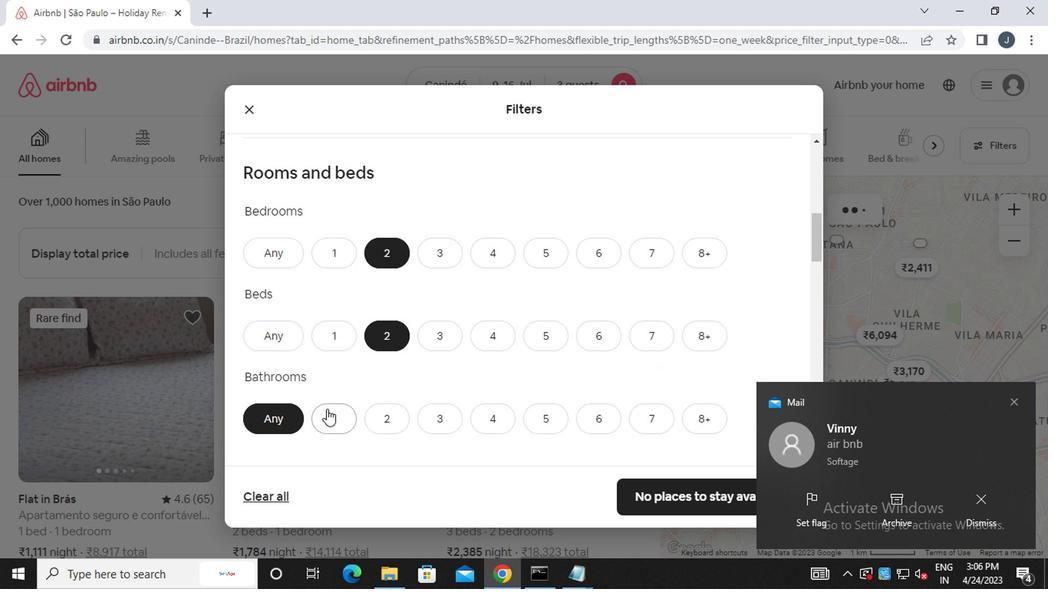 
Action: Mouse pressed left at (323, 419)
Screenshot: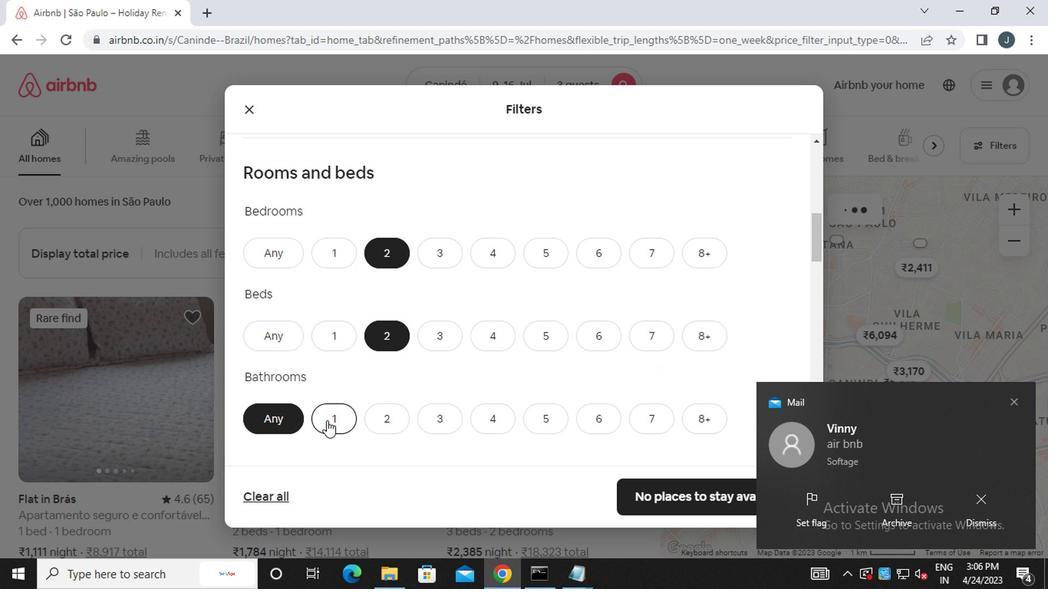 
Action: Mouse moved to (400, 406)
Screenshot: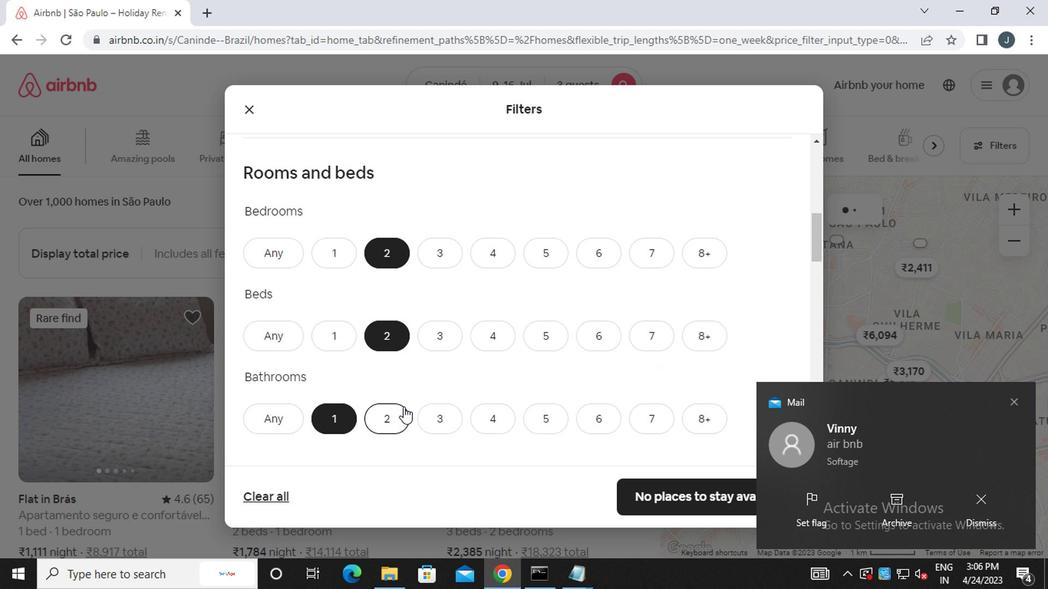 
Action: Mouse scrolled (400, 405) with delta (0, 0)
Screenshot: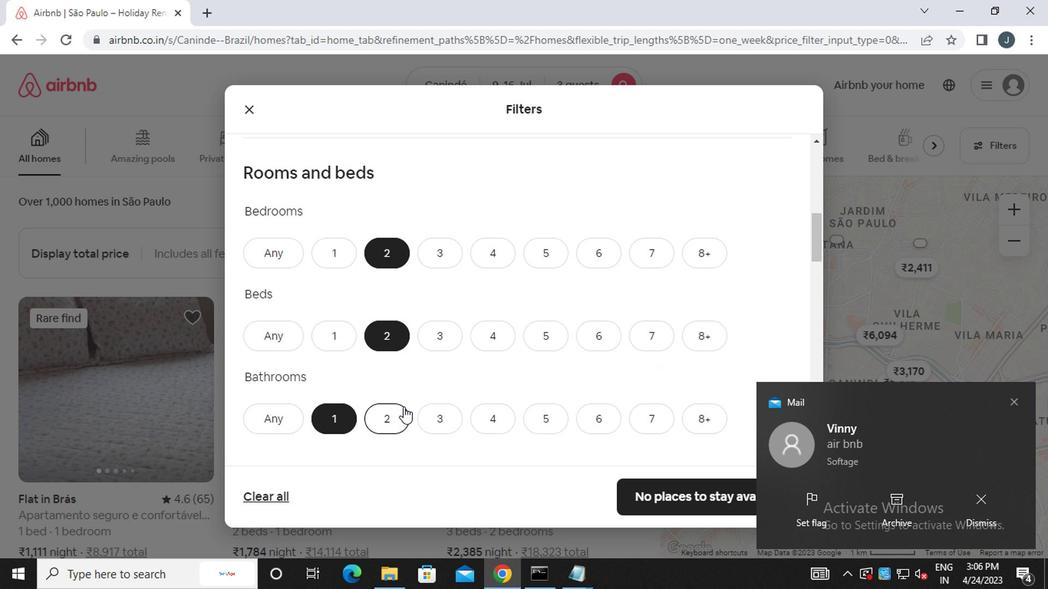
Action: Mouse scrolled (400, 405) with delta (0, 0)
Screenshot: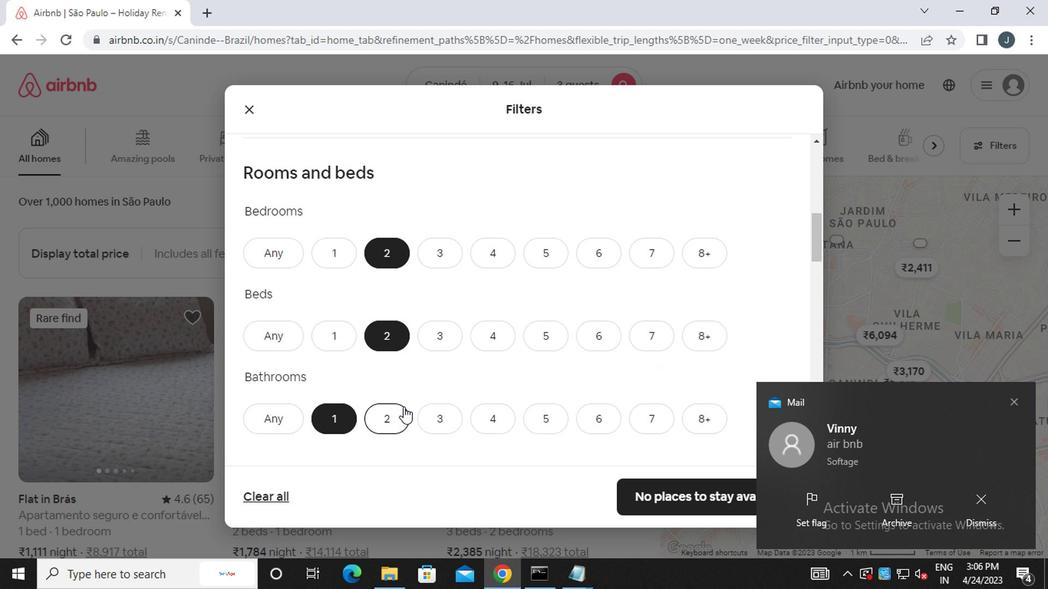 
Action: Mouse scrolled (400, 405) with delta (0, 0)
Screenshot: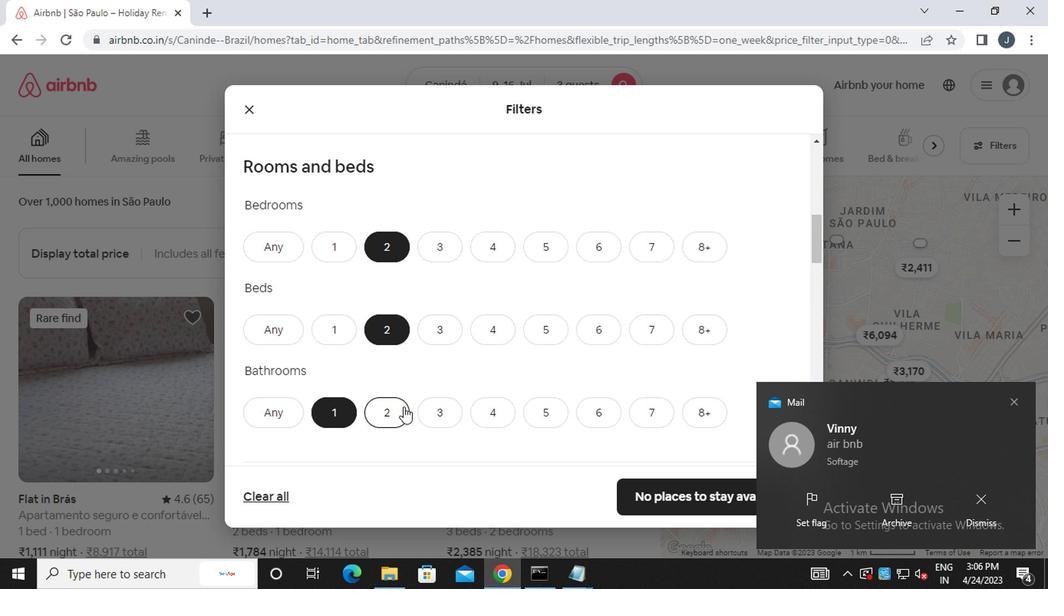 
Action: Mouse moved to (418, 413)
Screenshot: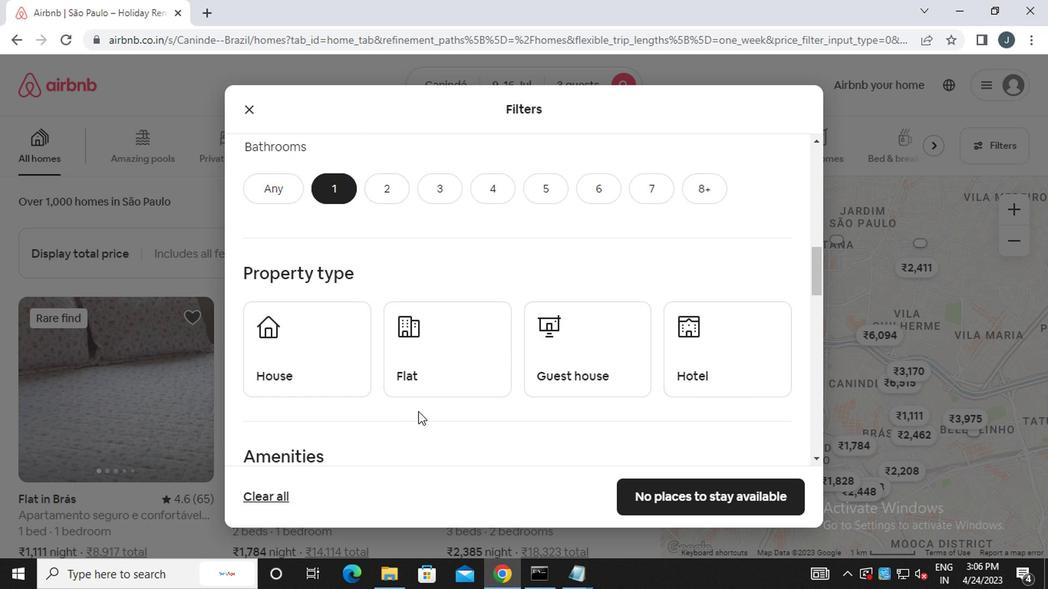 
Action: Mouse scrolled (418, 413) with delta (0, 0)
Screenshot: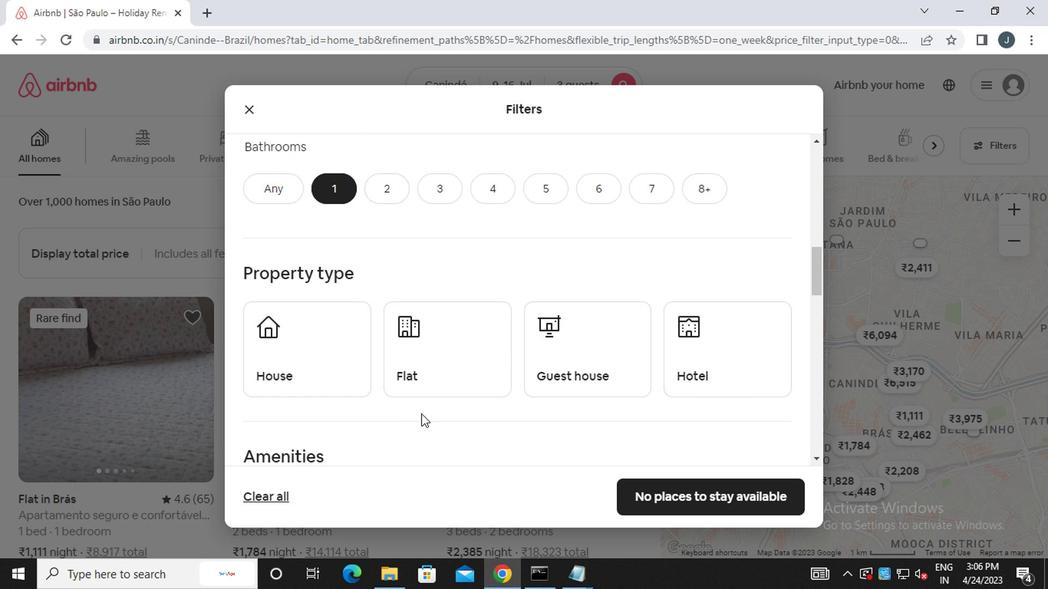 
Action: Mouse scrolled (418, 413) with delta (0, 0)
Screenshot: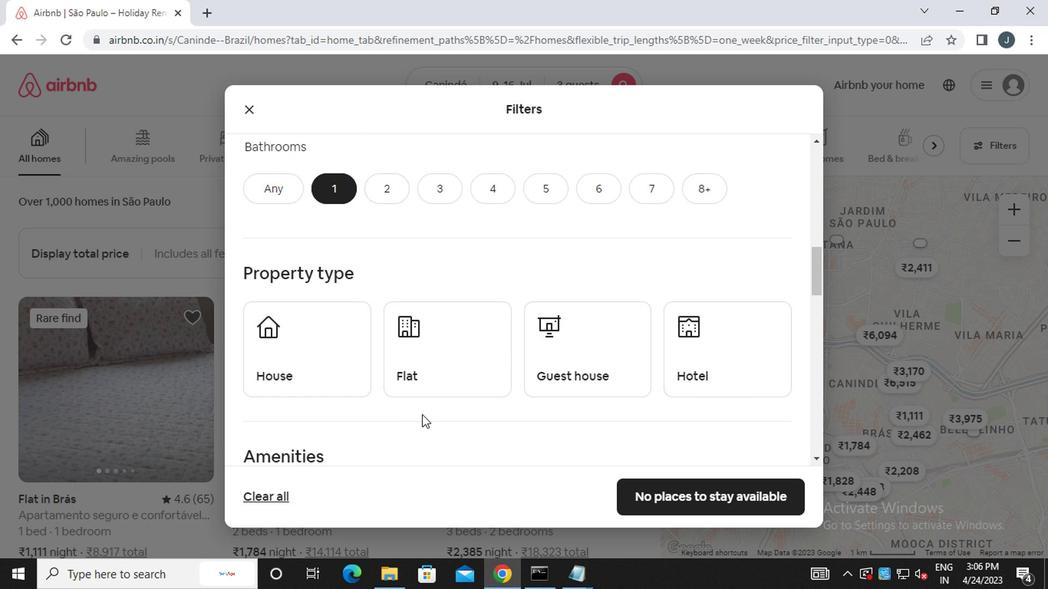 
Action: Mouse moved to (321, 209)
Screenshot: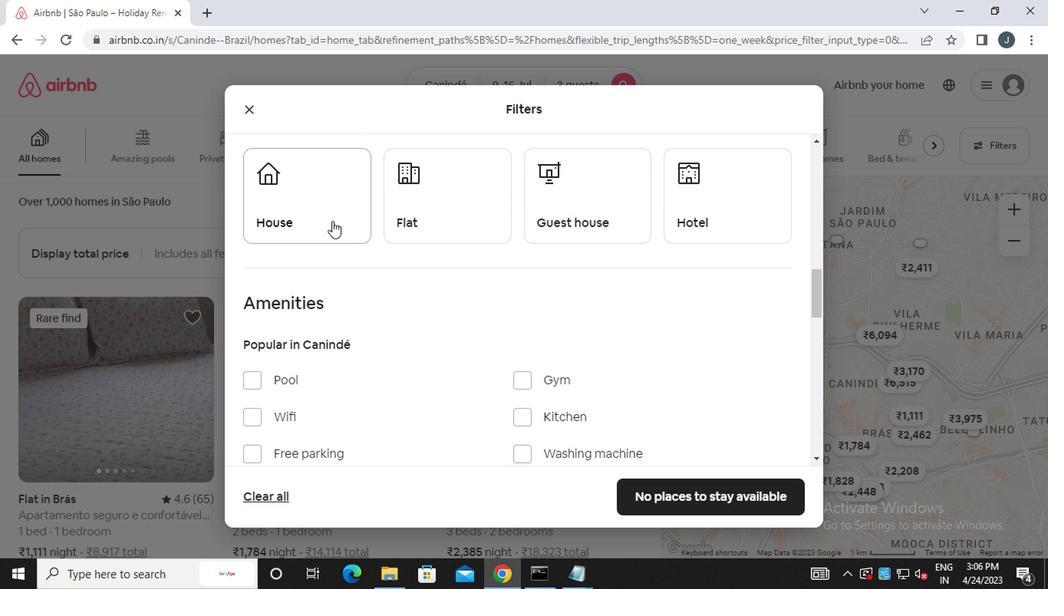 
Action: Mouse pressed left at (321, 209)
Screenshot: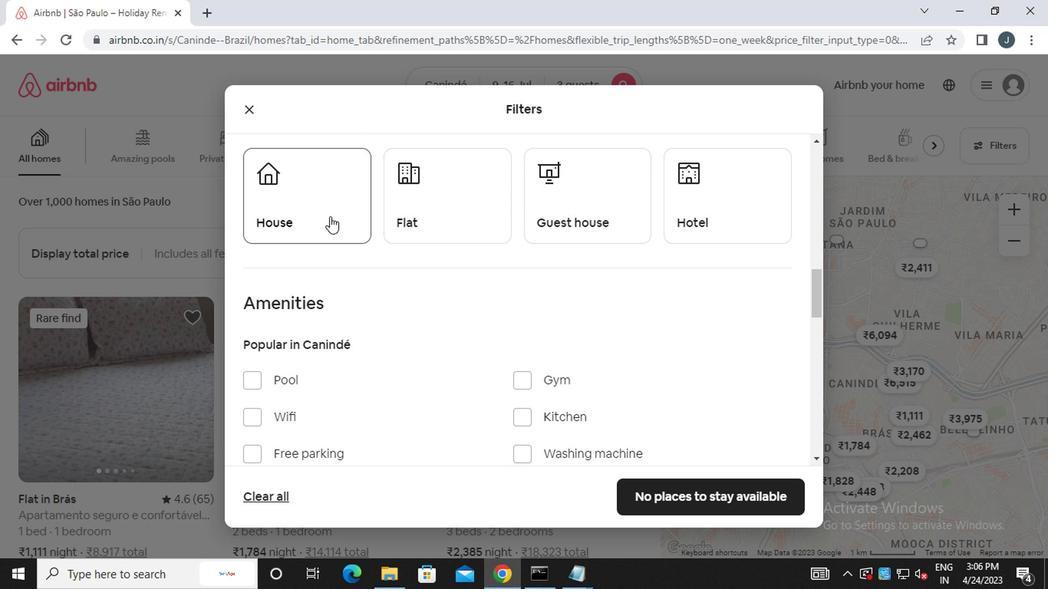 
Action: Mouse moved to (426, 225)
Screenshot: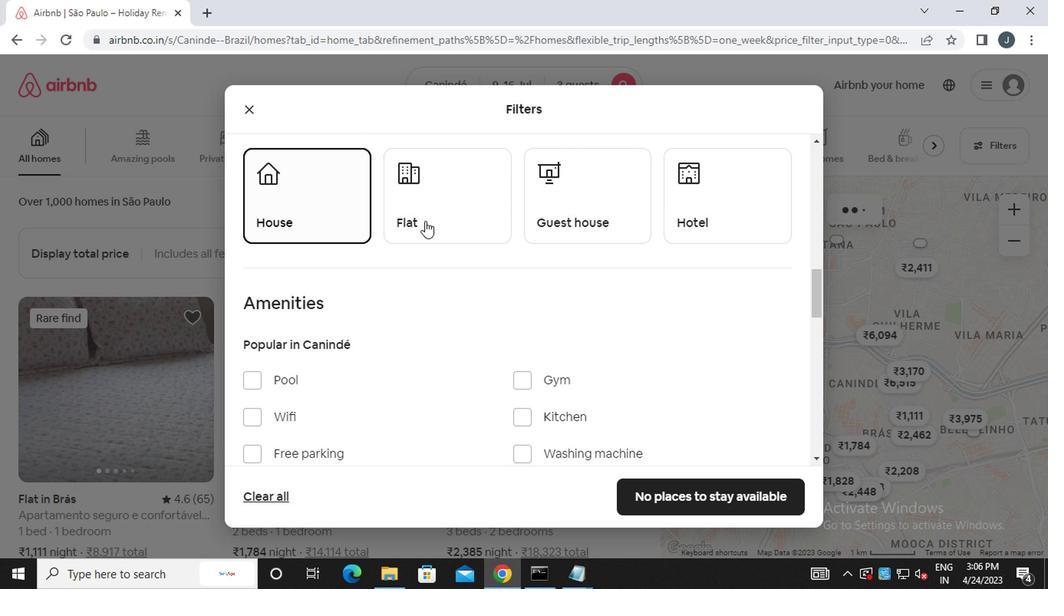 
Action: Mouse pressed left at (426, 225)
Screenshot: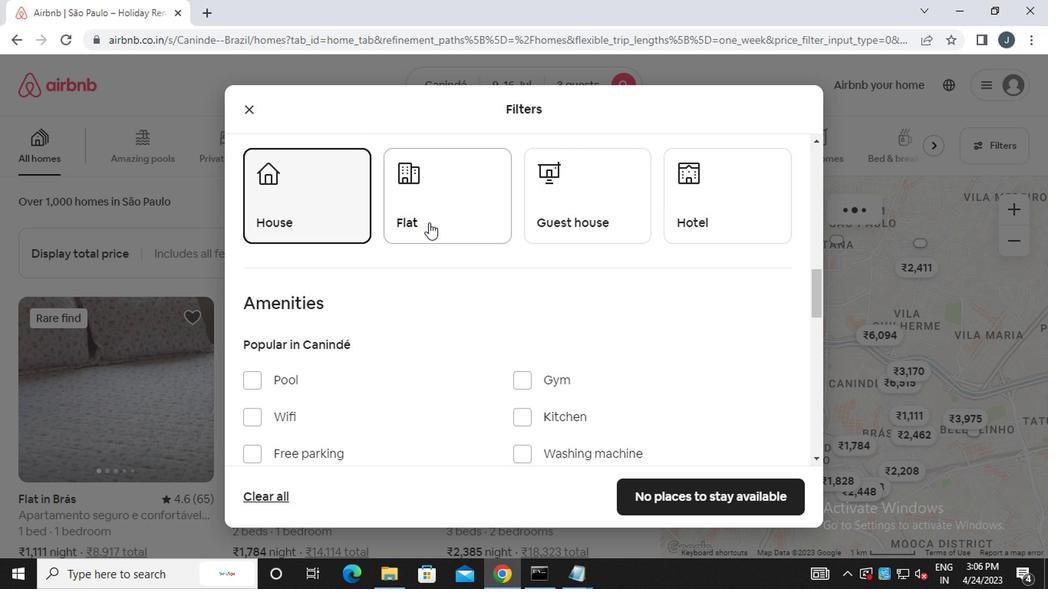 
Action: Mouse moved to (555, 224)
Screenshot: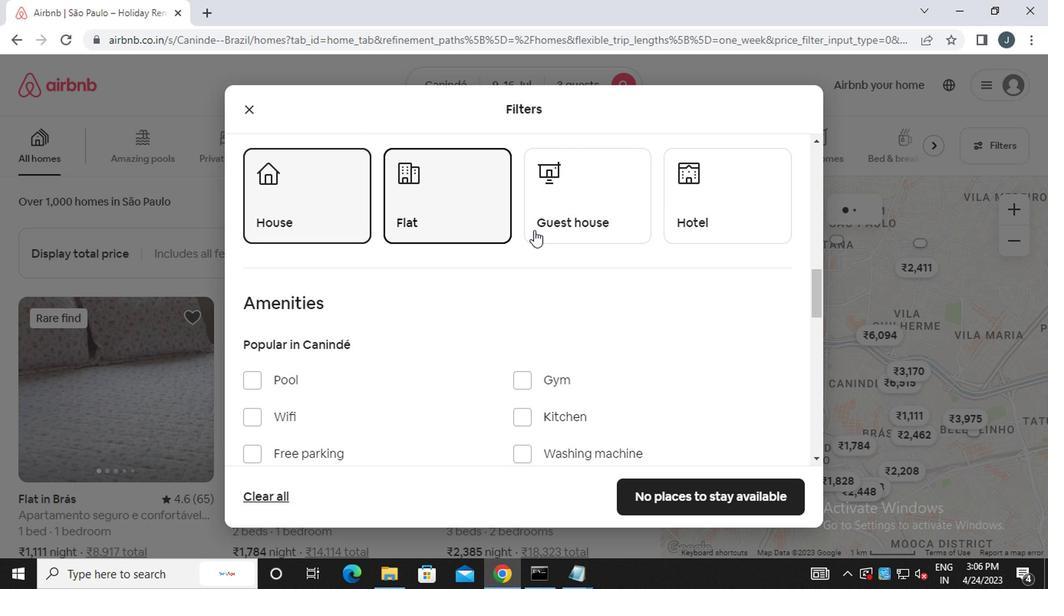 
Action: Mouse pressed left at (555, 224)
Screenshot: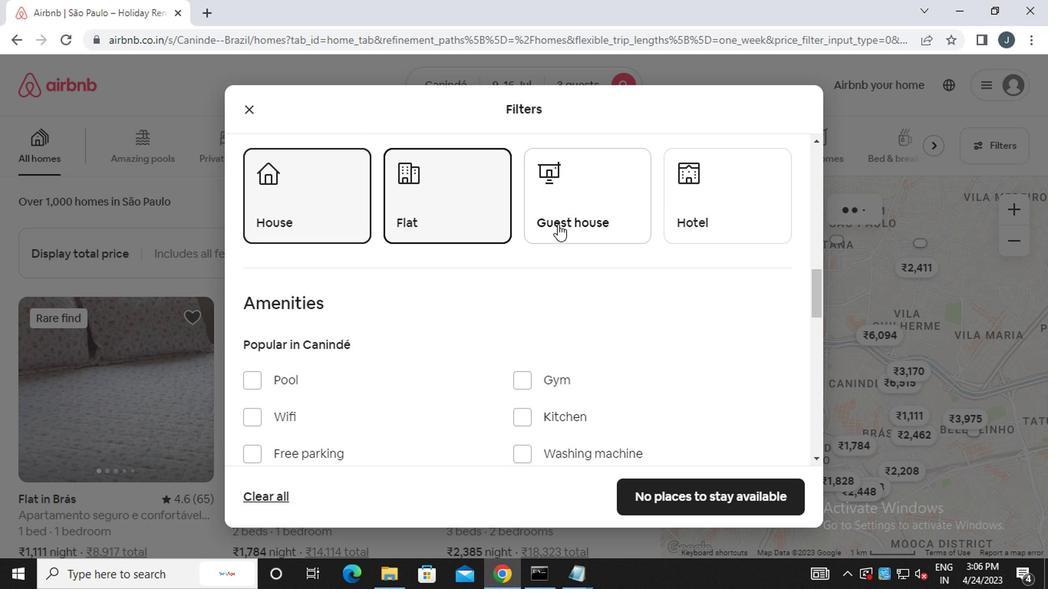 
Action: Mouse moved to (635, 259)
Screenshot: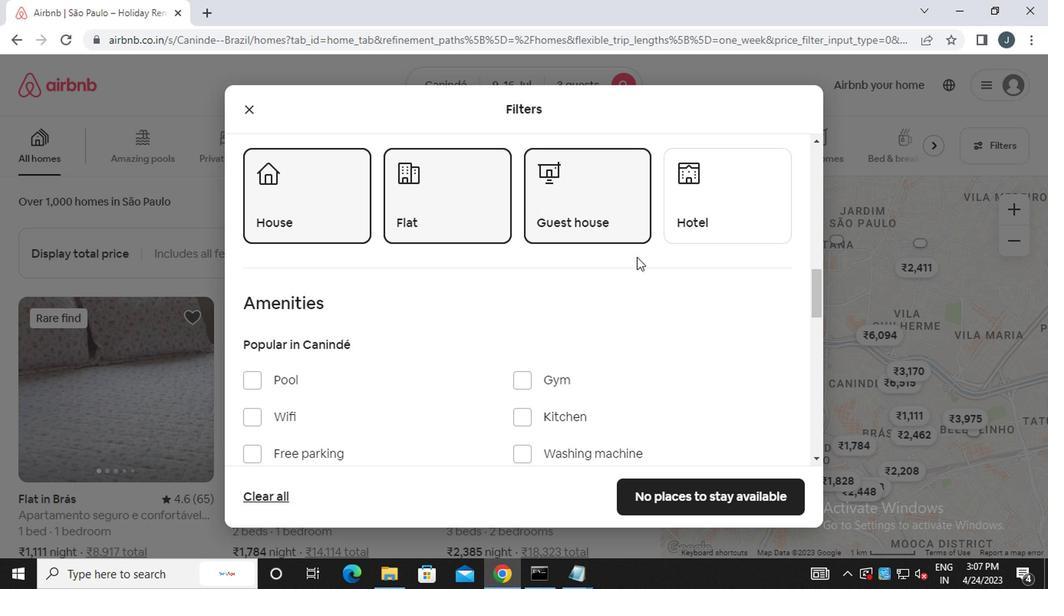 
Action: Mouse scrolled (635, 258) with delta (0, -1)
Screenshot: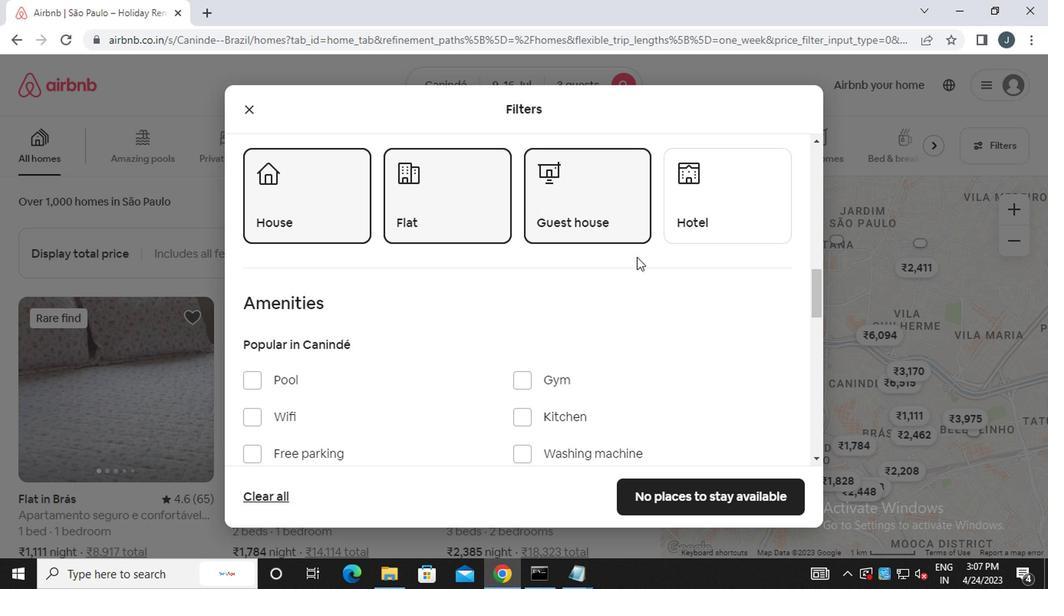 
Action: Mouse scrolled (635, 258) with delta (0, -1)
Screenshot: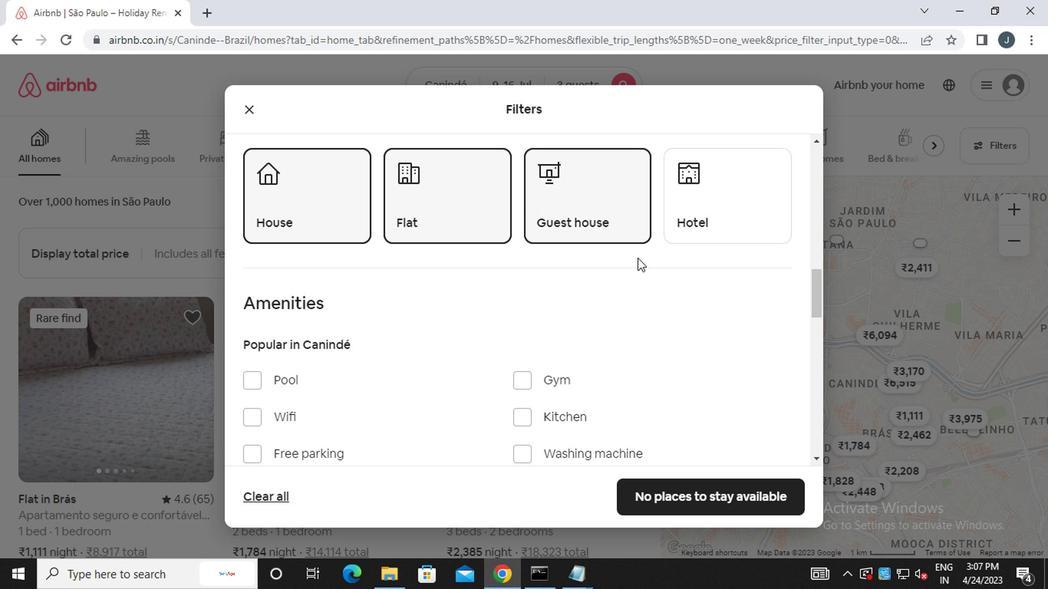 
Action: Mouse moved to (633, 259)
Screenshot: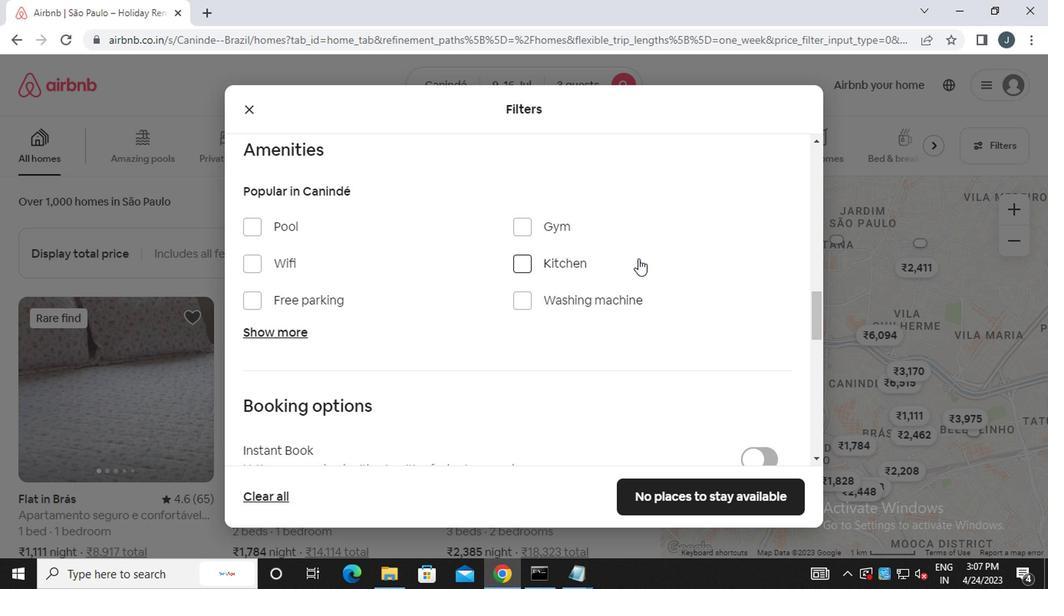 
Action: Mouse scrolled (633, 258) with delta (0, -1)
Screenshot: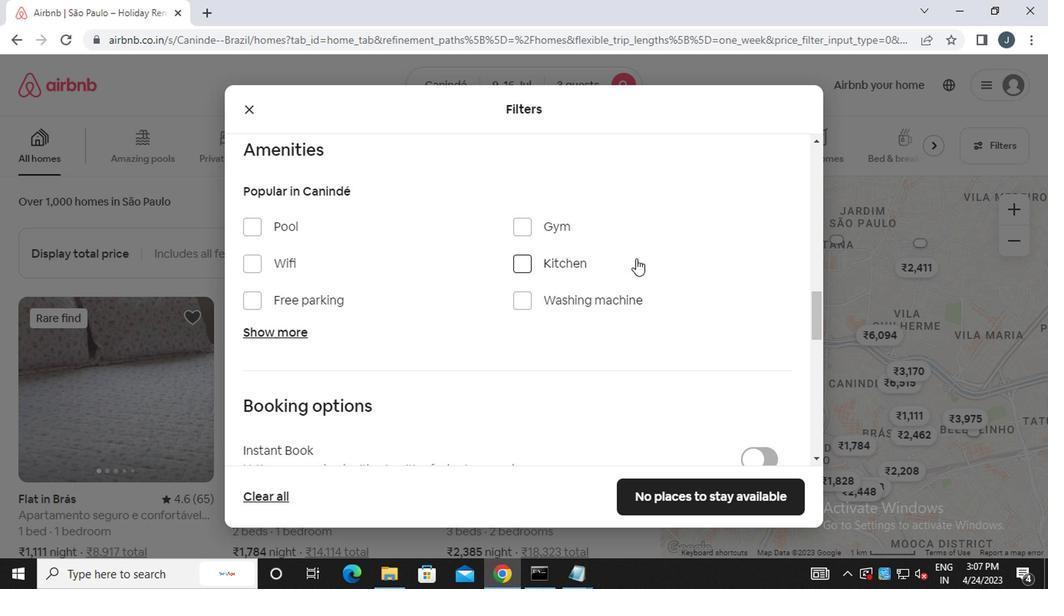 
Action: Mouse scrolled (633, 258) with delta (0, -1)
Screenshot: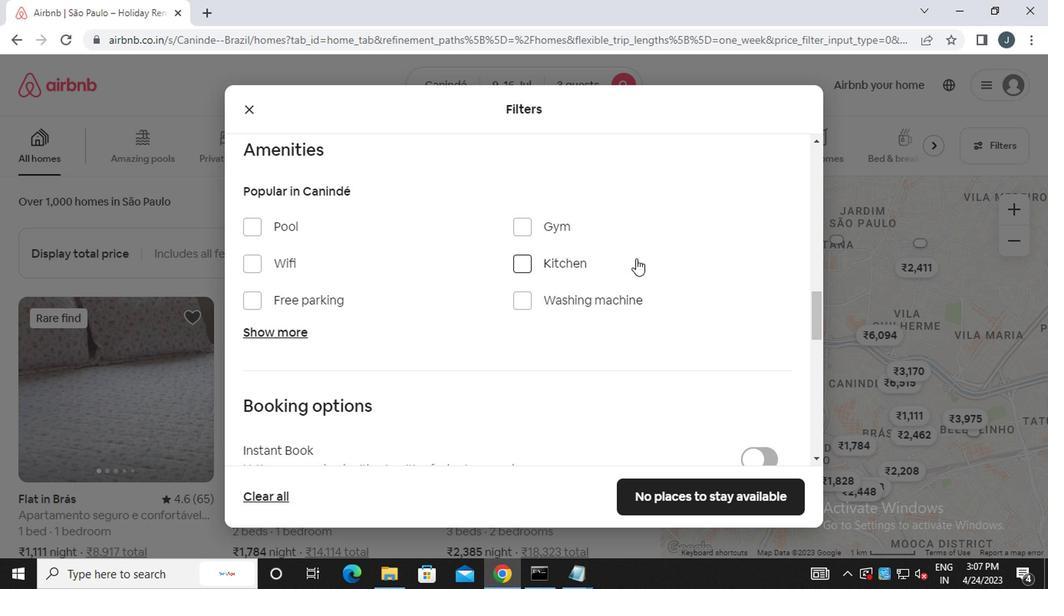 
Action: Mouse scrolled (633, 258) with delta (0, -1)
Screenshot: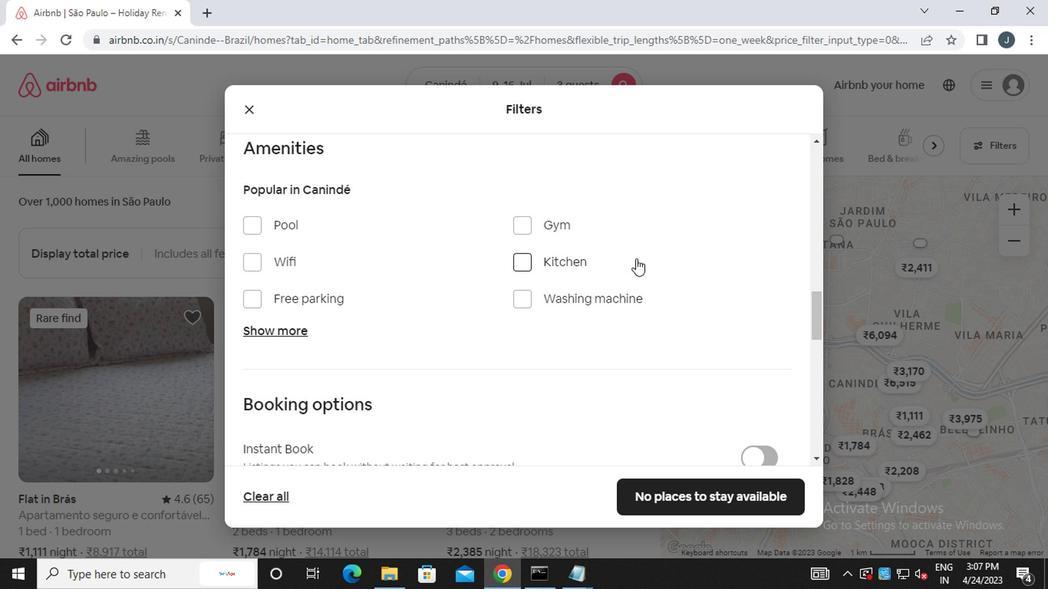 
Action: Mouse scrolled (633, 258) with delta (0, -1)
Screenshot: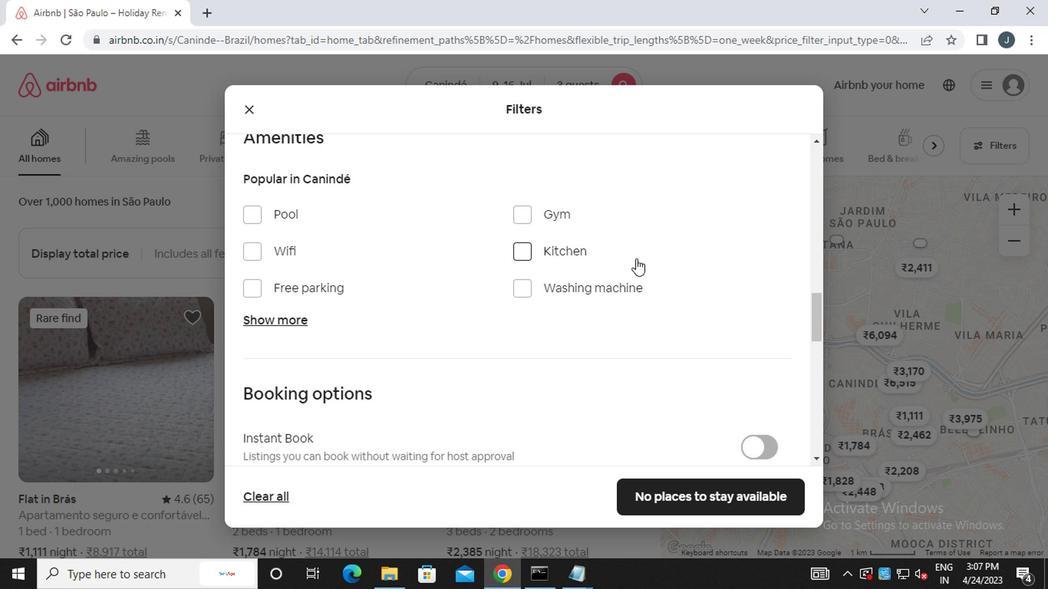
Action: Mouse moved to (758, 205)
Screenshot: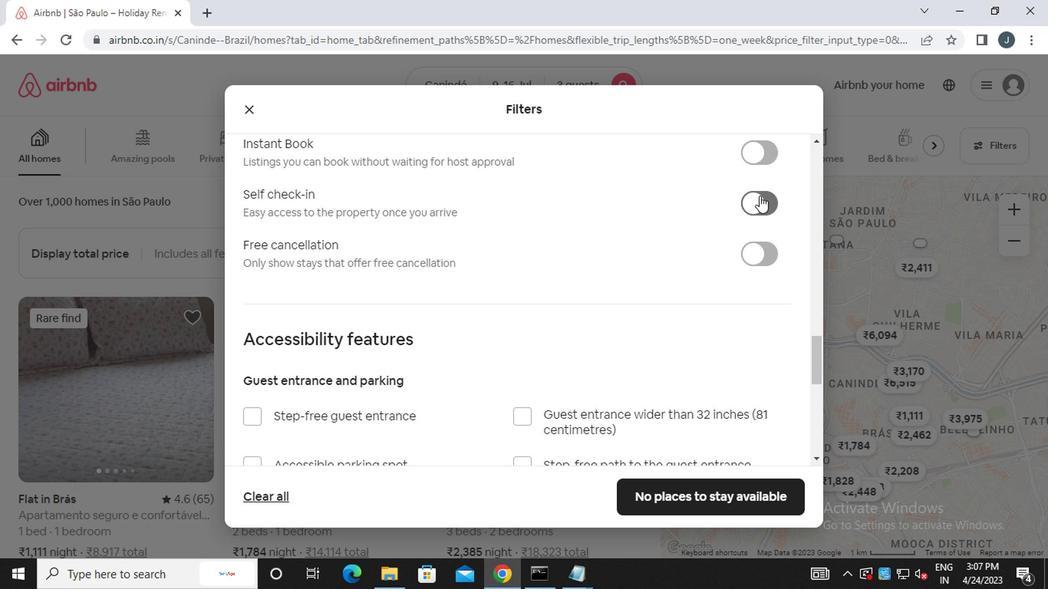 
Action: Mouse pressed left at (758, 205)
Screenshot: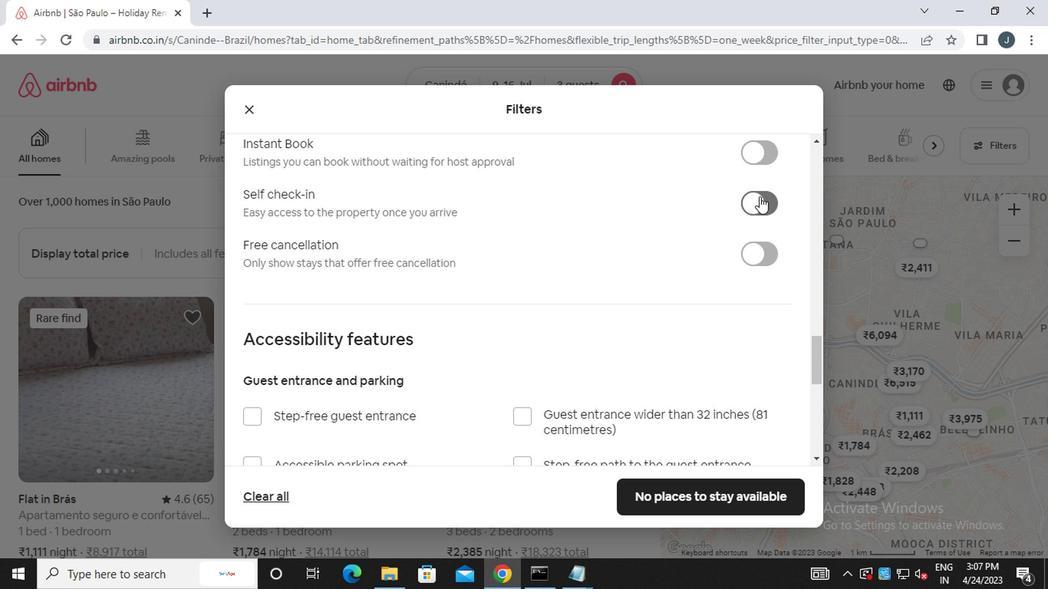 
Action: Mouse moved to (619, 253)
Screenshot: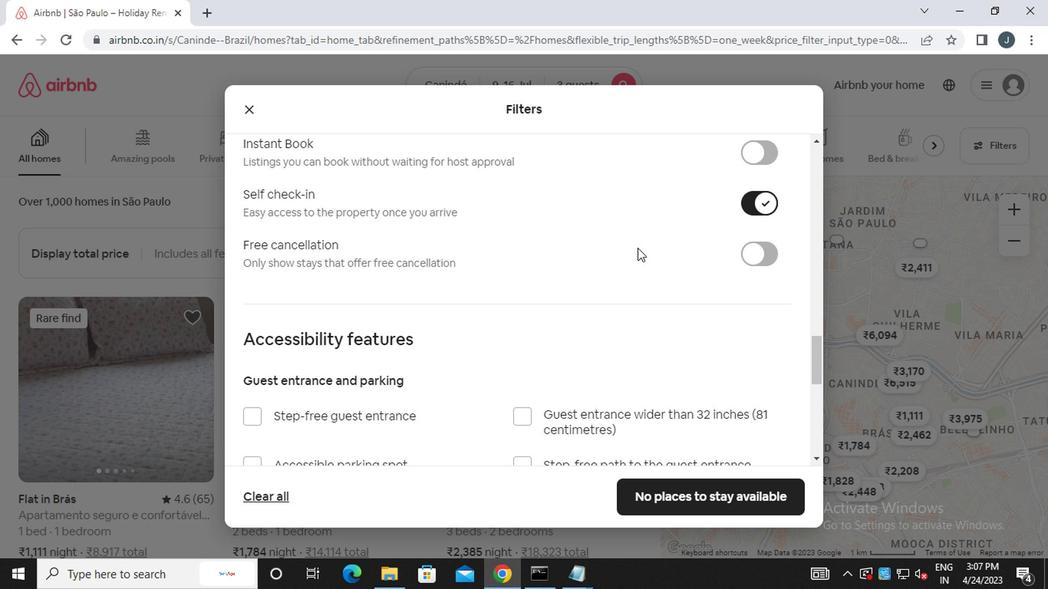 
Action: Mouse scrolled (619, 252) with delta (0, -1)
Screenshot: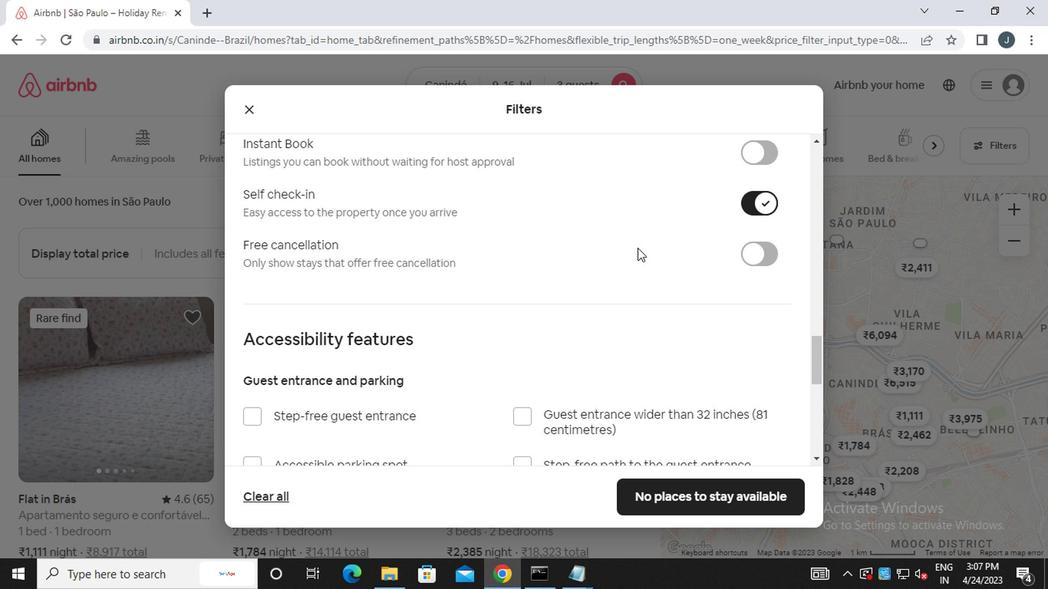 
Action: Mouse scrolled (619, 252) with delta (0, -1)
Screenshot: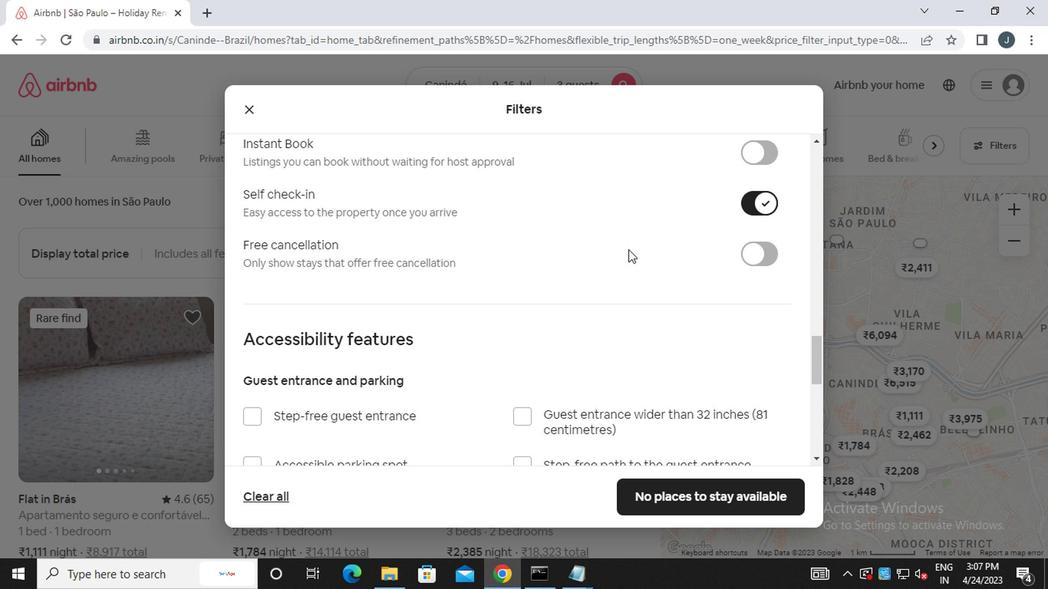 
Action: Mouse scrolled (619, 252) with delta (0, -1)
Screenshot: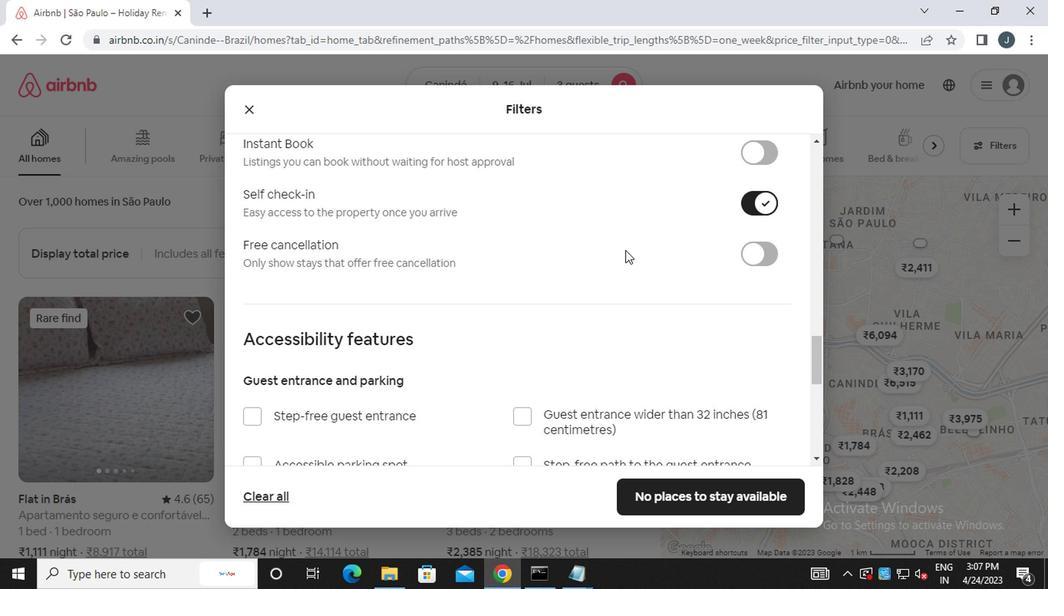 
Action: Mouse scrolled (619, 252) with delta (0, -1)
Screenshot: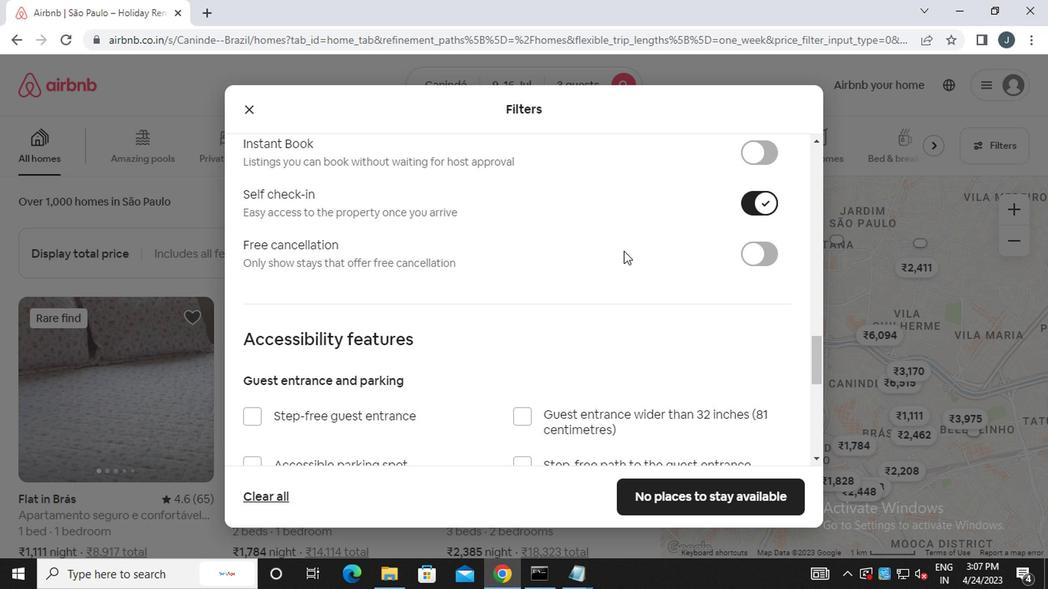 
Action: Mouse scrolled (619, 252) with delta (0, -1)
Screenshot: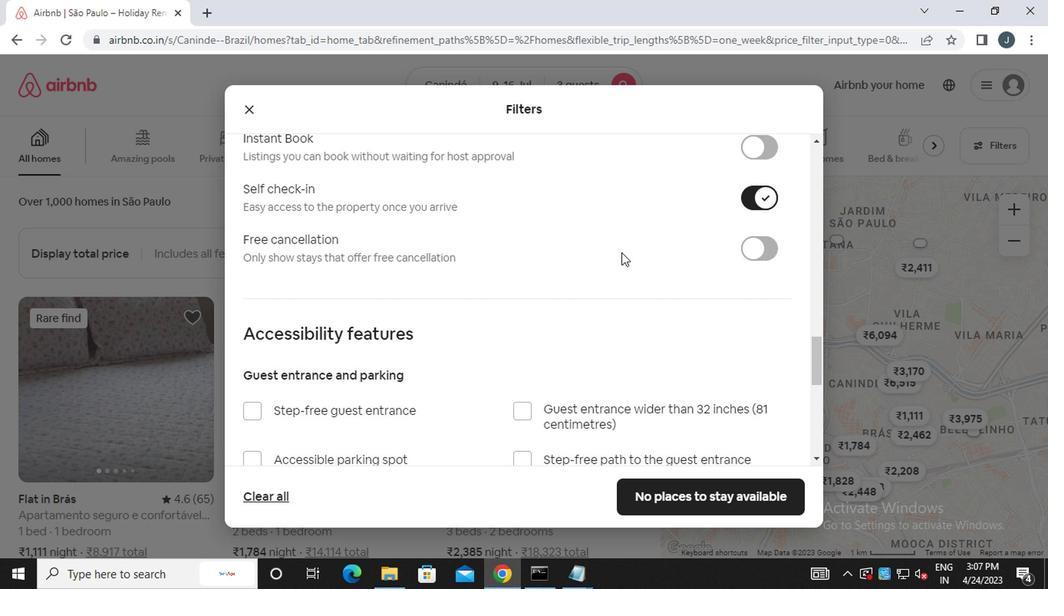 
Action: Mouse moved to (579, 273)
Screenshot: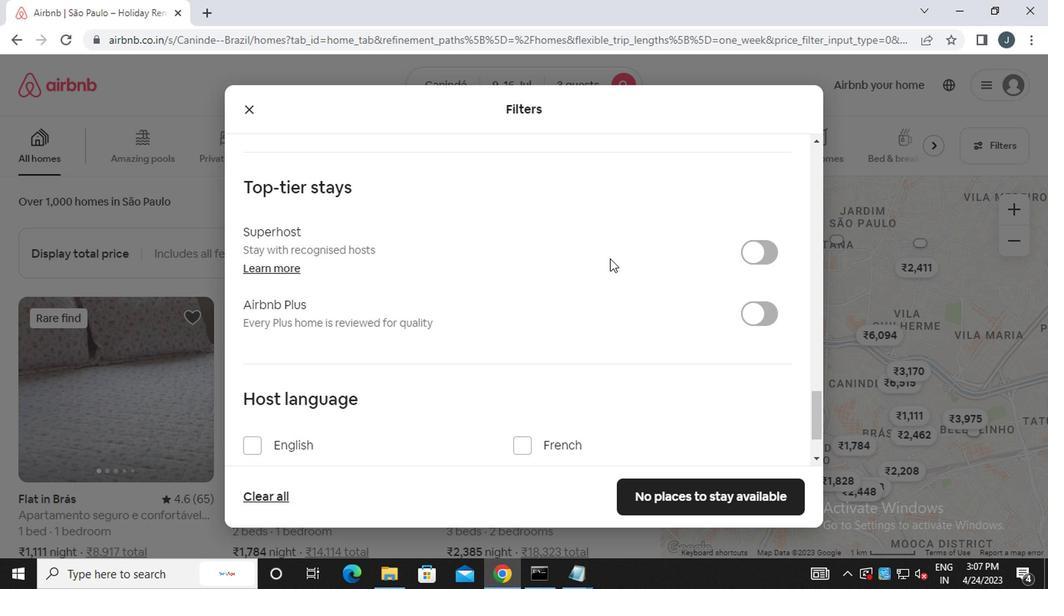 
Action: Mouse scrolled (579, 272) with delta (0, 0)
Screenshot: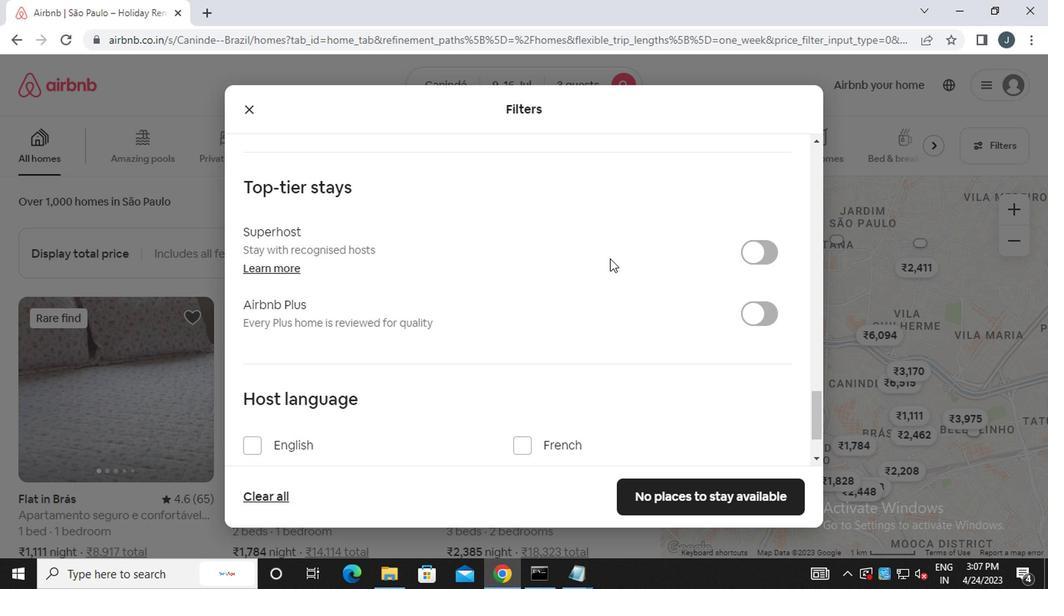 
Action: Mouse scrolled (579, 272) with delta (0, 0)
Screenshot: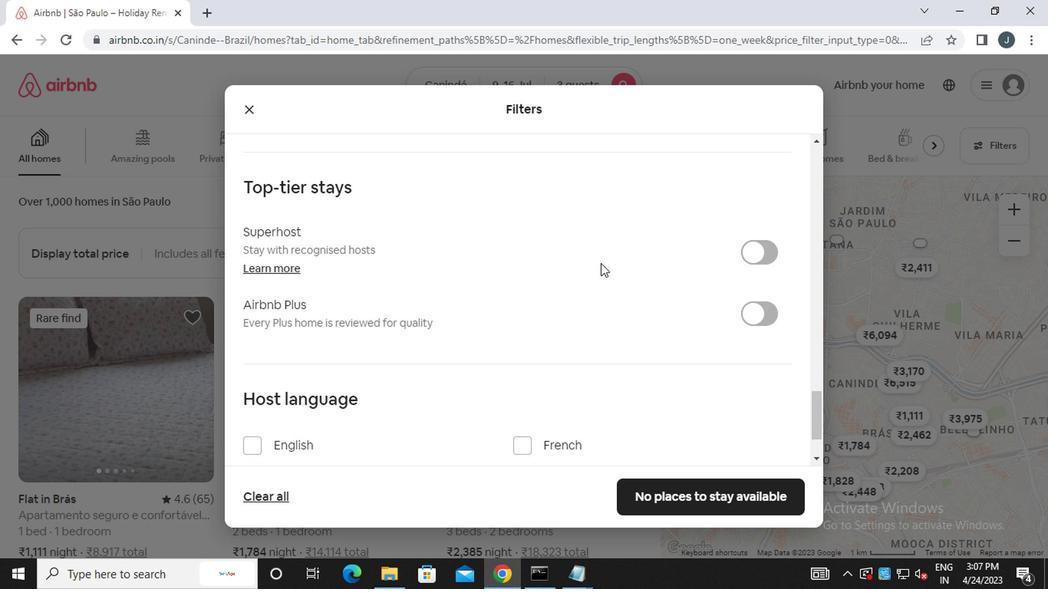 
Action: Mouse moved to (552, 308)
Screenshot: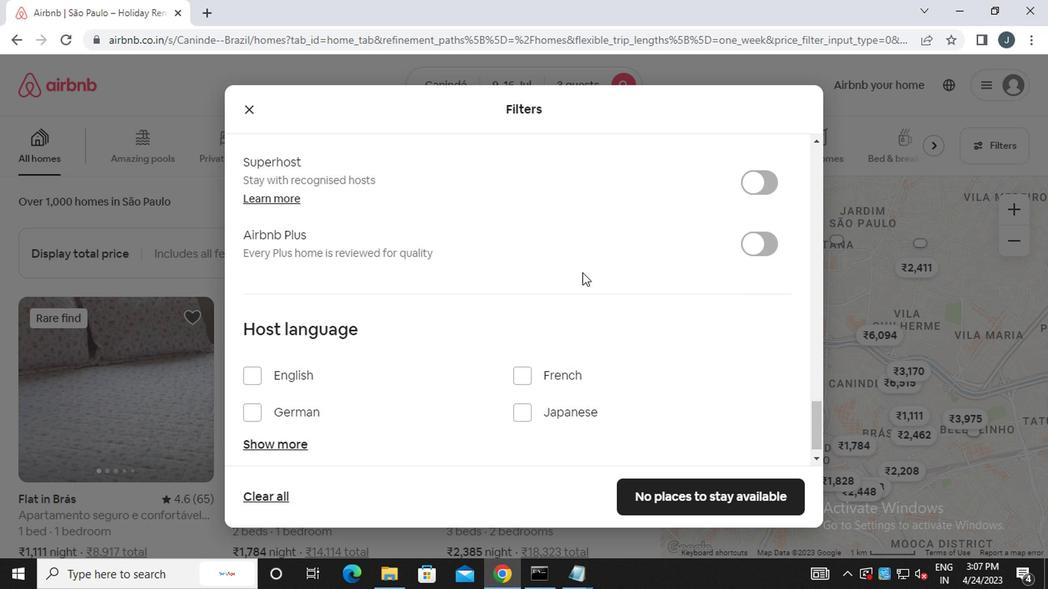 
Action: Mouse scrolled (552, 307) with delta (0, -1)
Screenshot: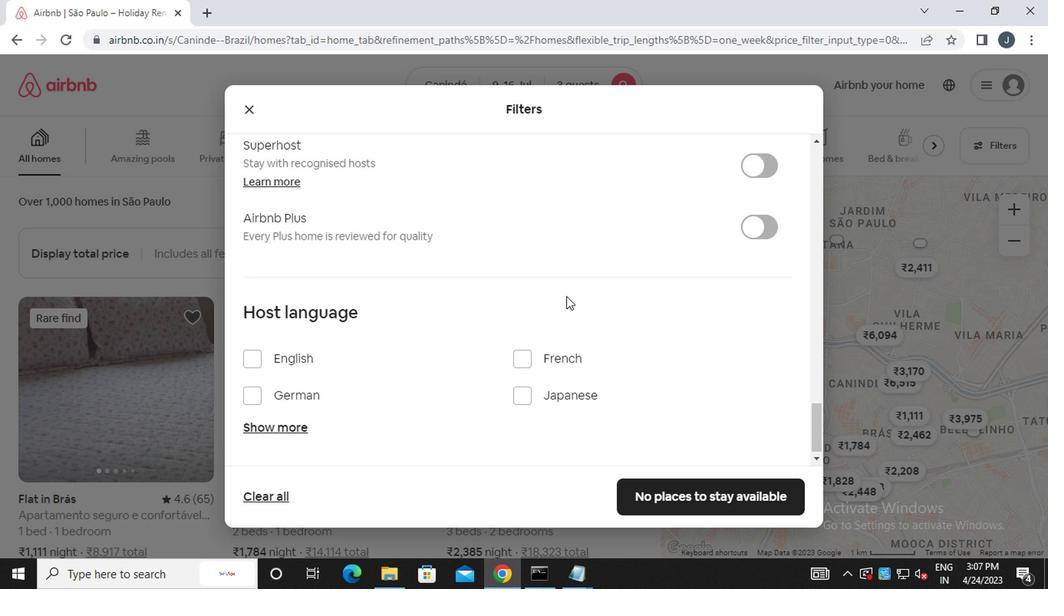 
Action: Mouse scrolled (552, 307) with delta (0, -1)
Screenshot: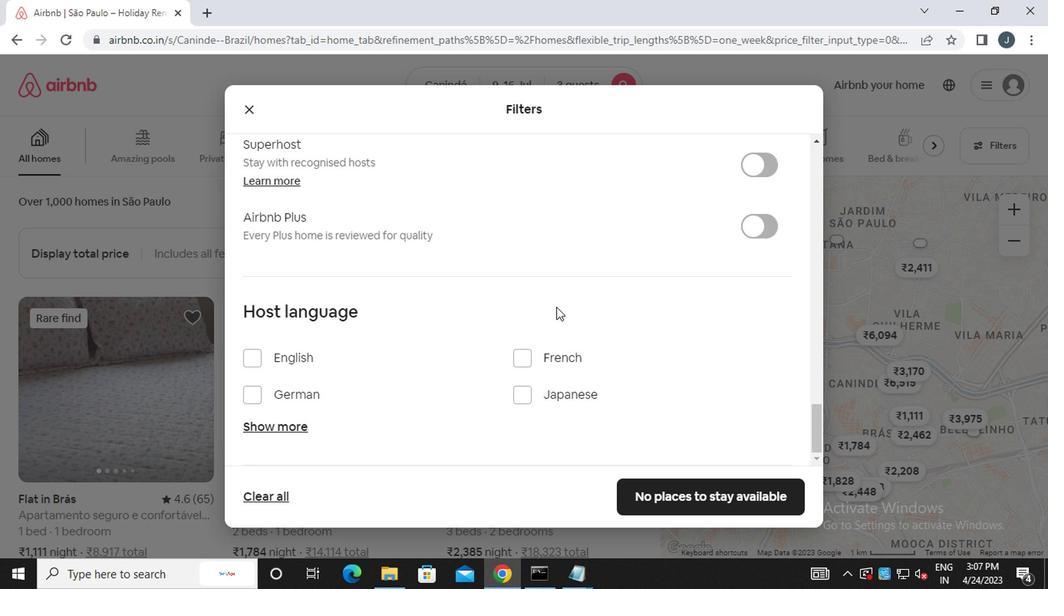 
Action: Mouse scrolled (552, 307) with delta (0, -1)
Screenshot: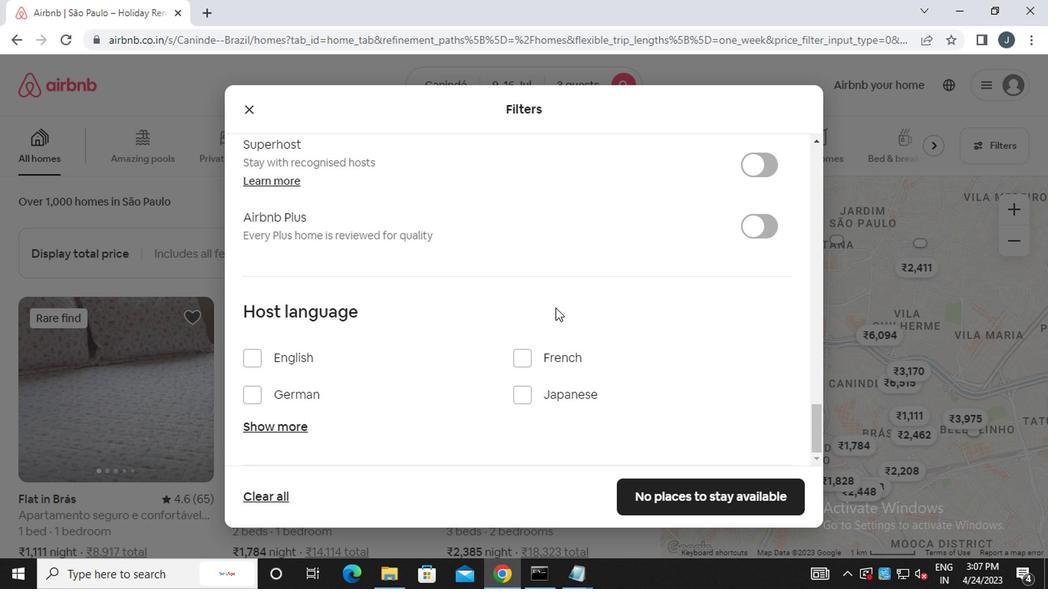 
Action: Mouse moved to (269, 425)
Screenshot: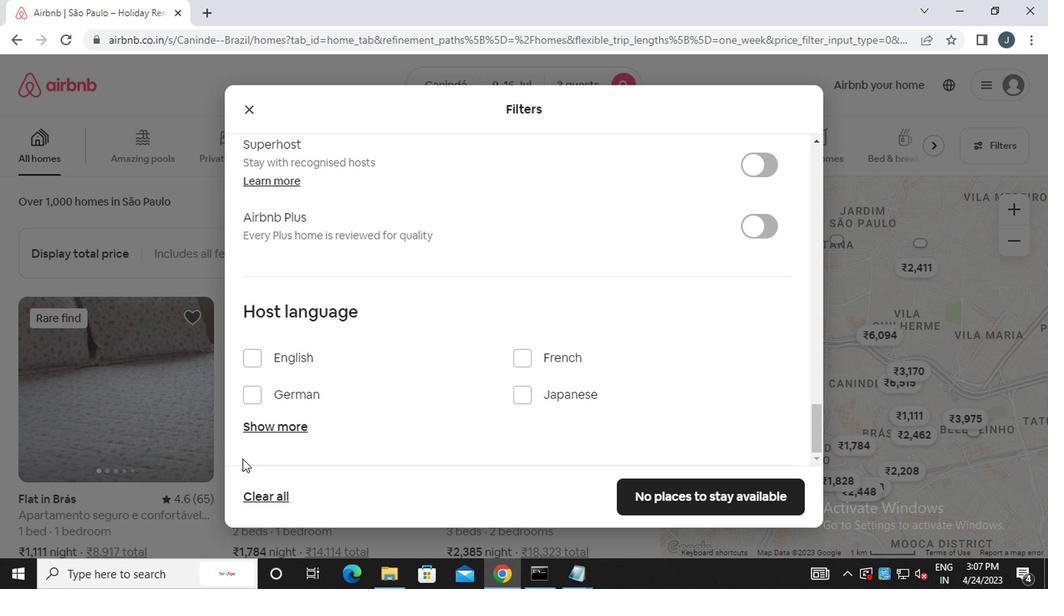 
Action: Mouse pressed left at (269, 425)
Screenshot: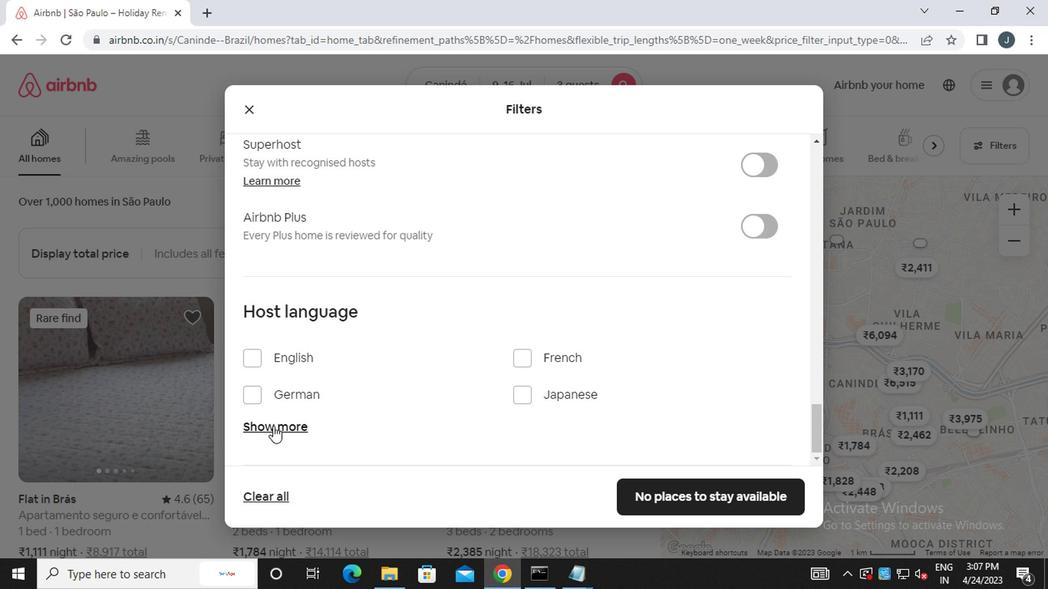 
Action: Mouse moved to (390, 424)
Screenshot: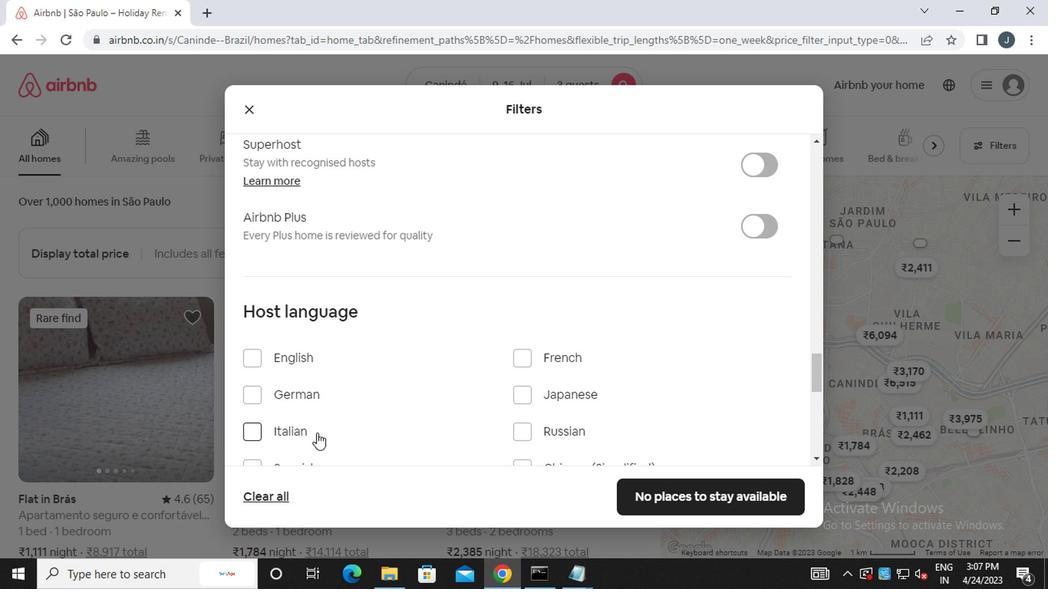 
Action: Mouse scrolled (390, 423) with delta (0, -1)
Screenshot: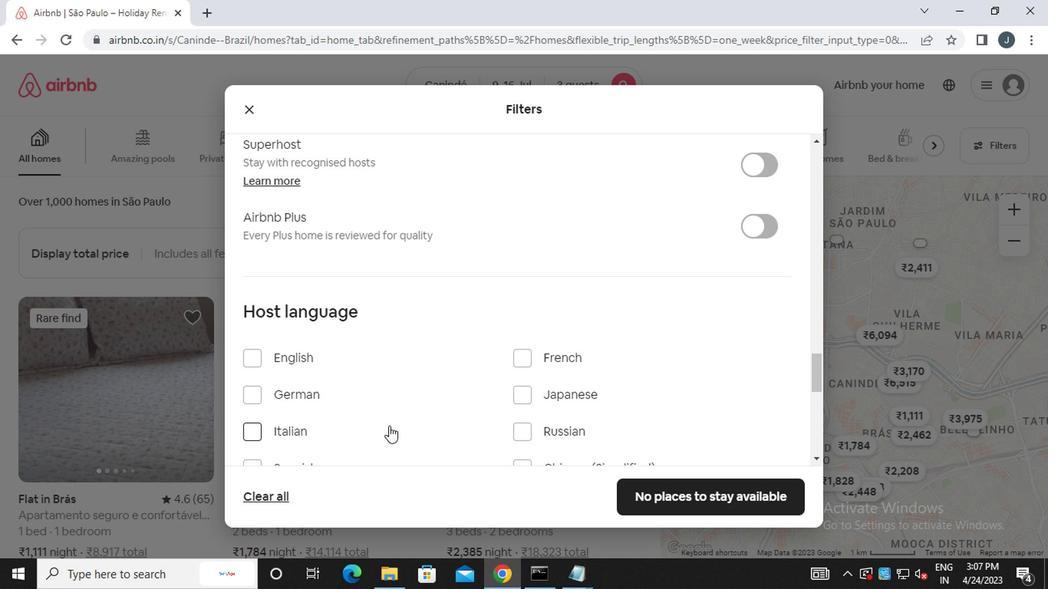 
Action: Mouse moved to (257, 396)
Screenshot: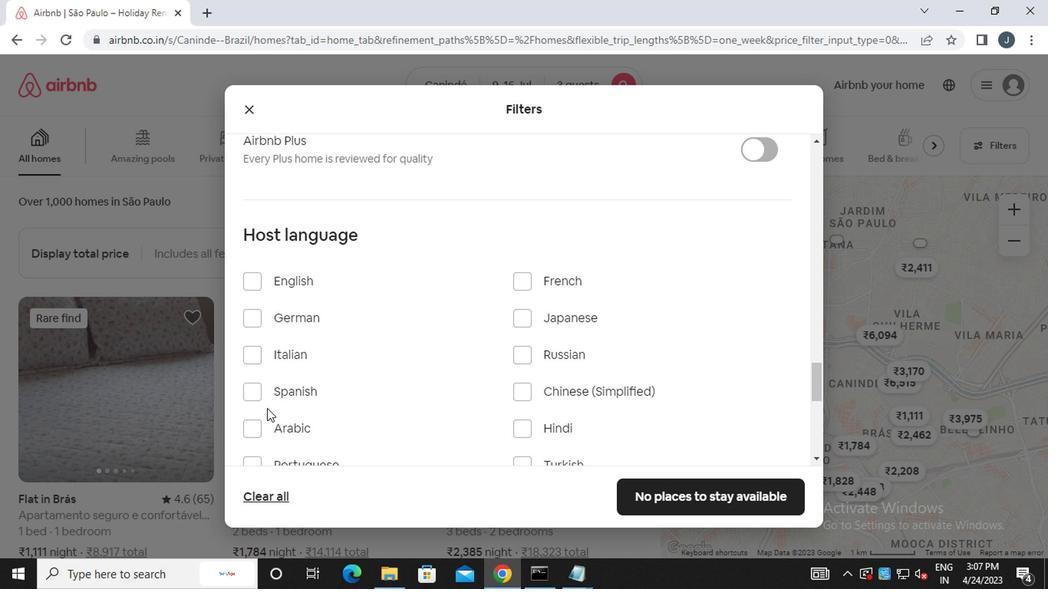 
Action: Mouse pressed left at (257, 396)
Screenshot: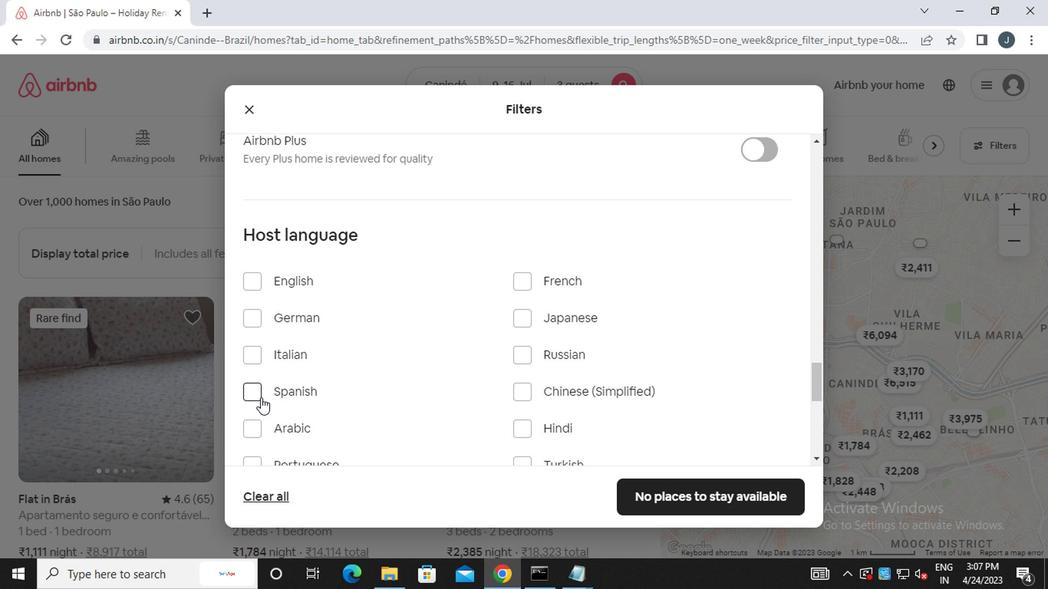 
Action: Mouse moved to (664, 495)
Screenshot: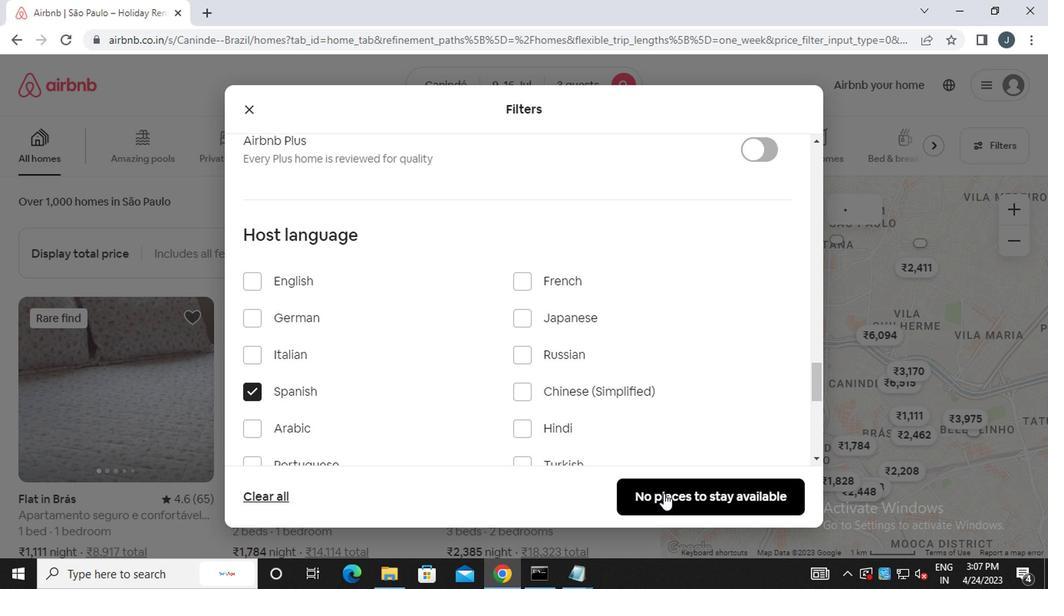 
Action: Mouse pressed left at (664, 495)
Screenshot: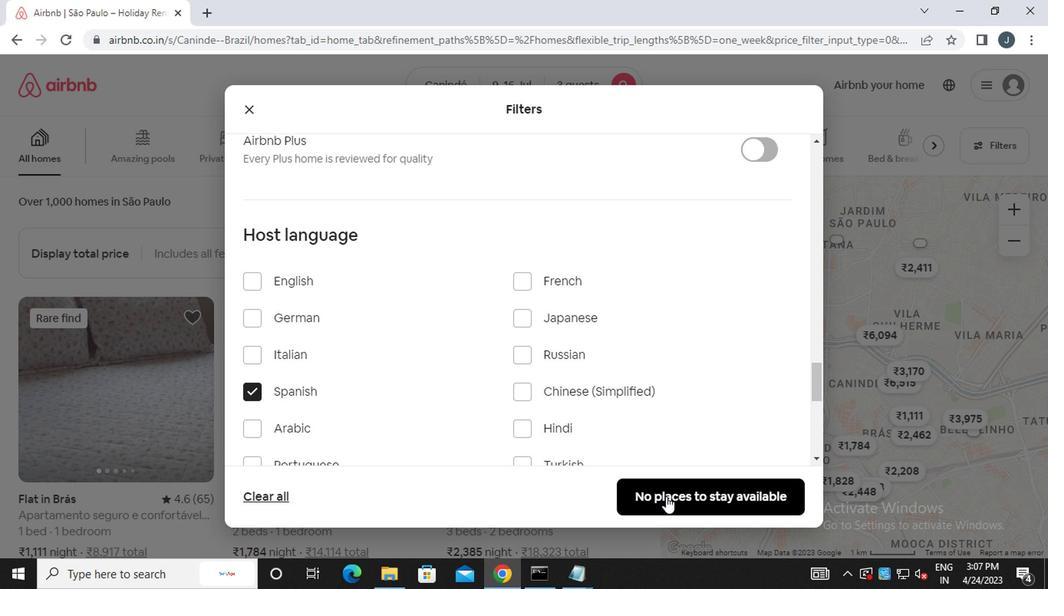 
Action: Mouse moved to (647, 490)
Screenshot: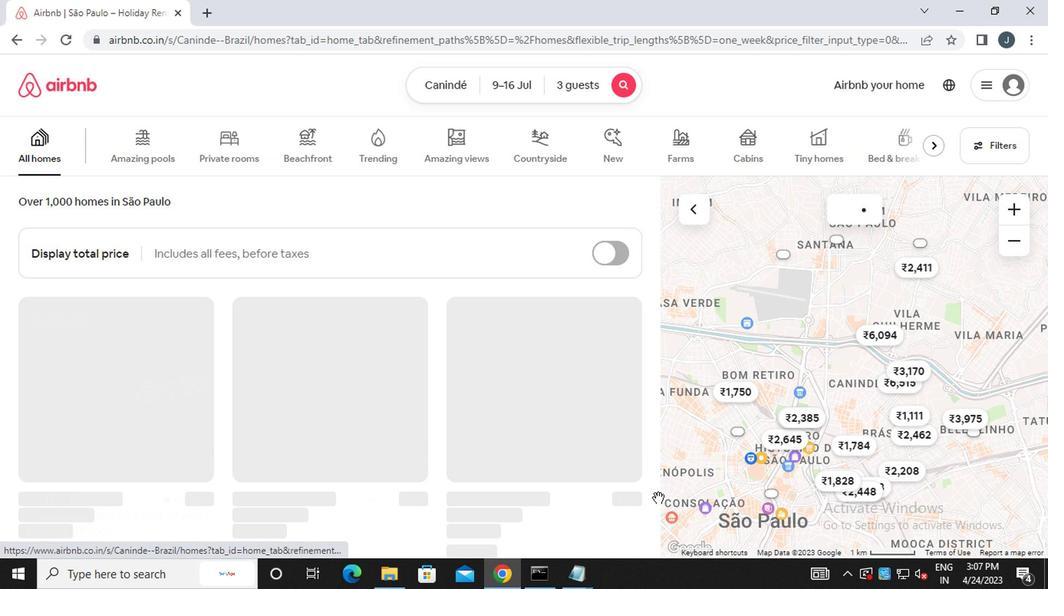 
